 Task: Open a blank sheet, save the file as waterfall.doc Insert a picture of 'Waterfall'with name   Waterfall.png  Change shape height to 7 select the picture, apply border and shading with setting 3-D, style wavy line, color Purple and width 1 pt
Action: Mouse moved to (31, 24)
Screenshot: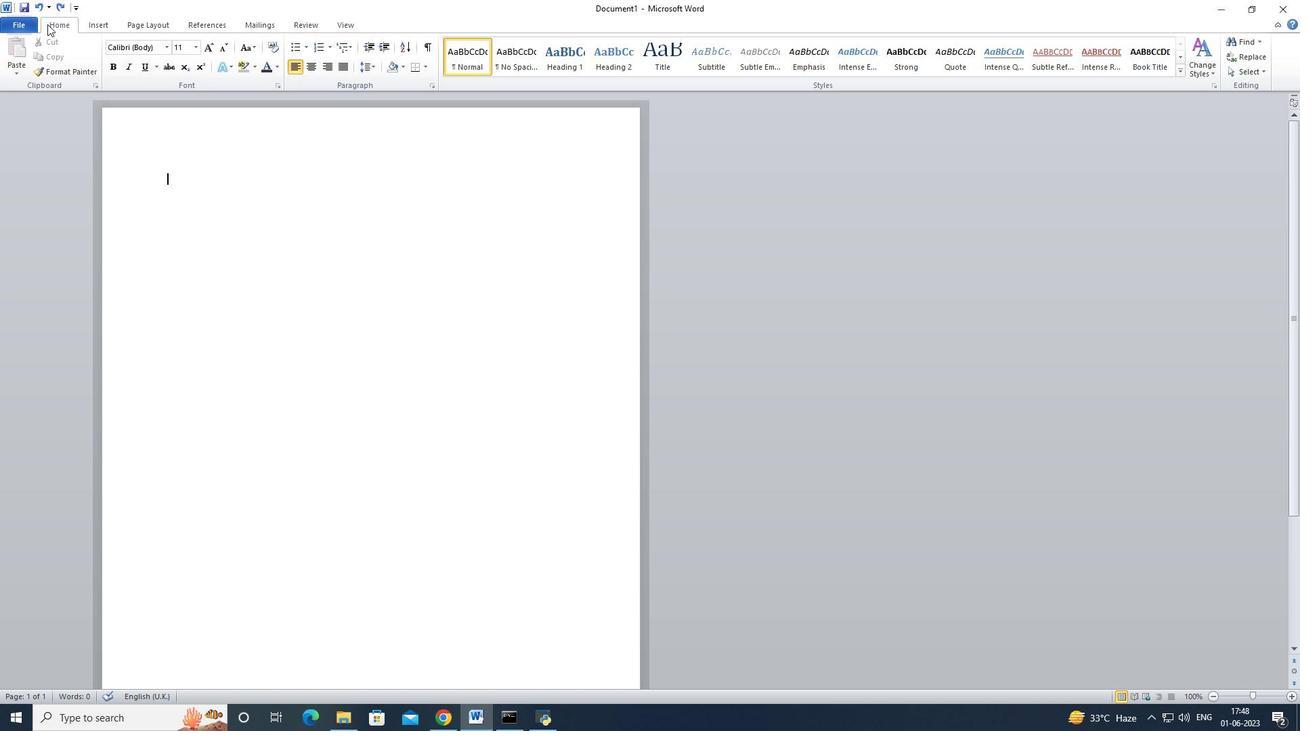 
Action: Mouse pressed left at (31, 24)
Screenshot: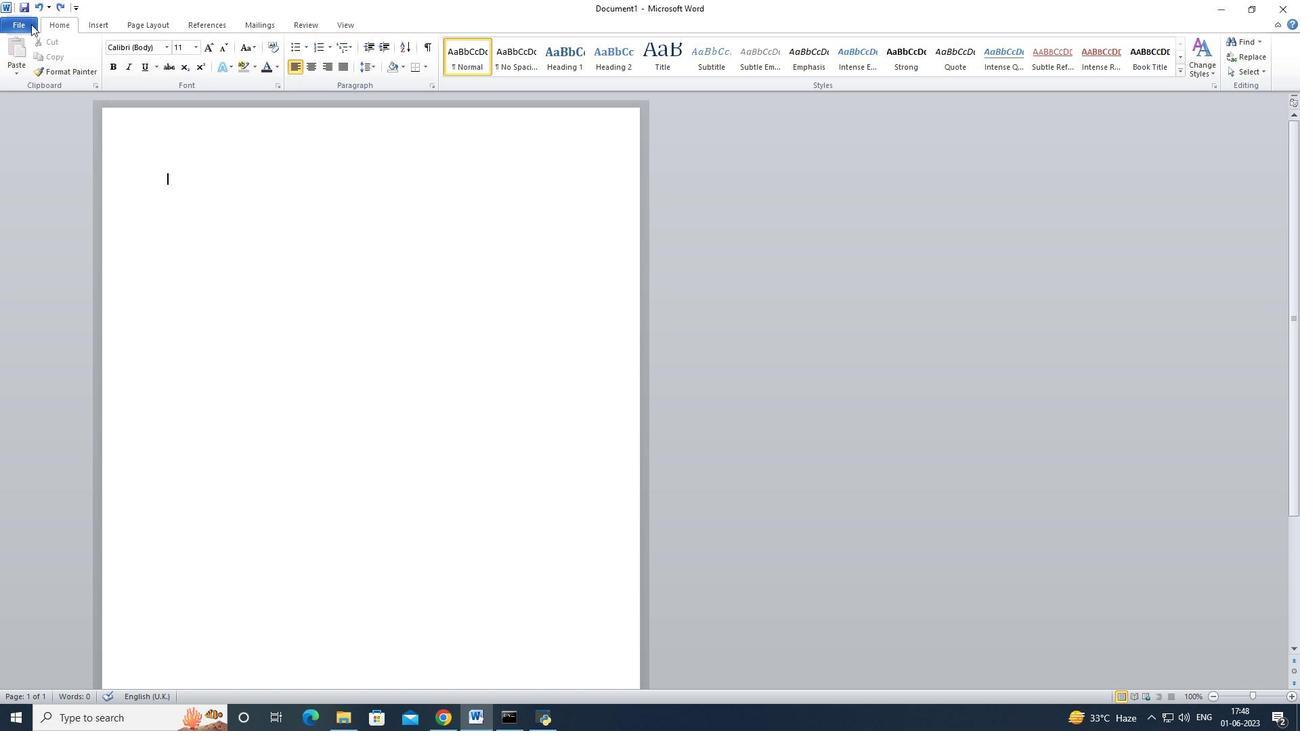 
Action: Mouse moved to (48, 170)
Screenshot: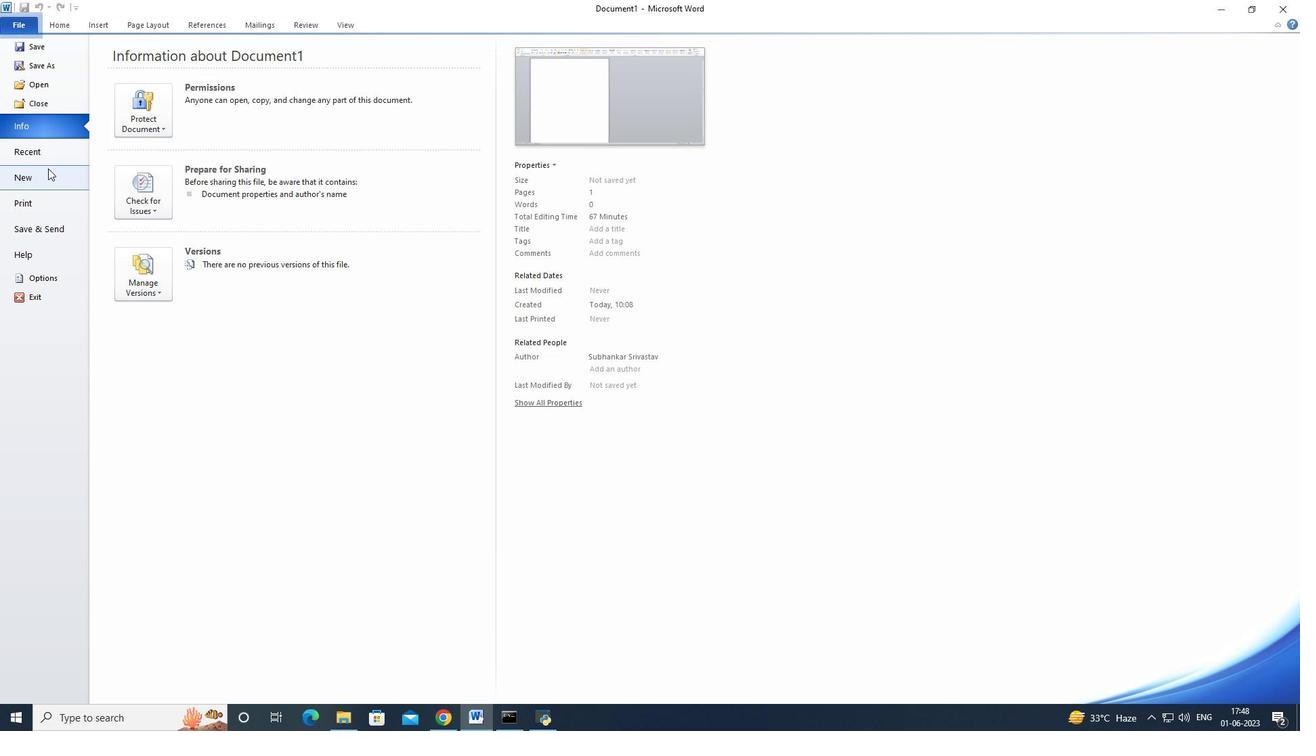 
Action: Mouse pressed left at (48, 170)
Screenshot: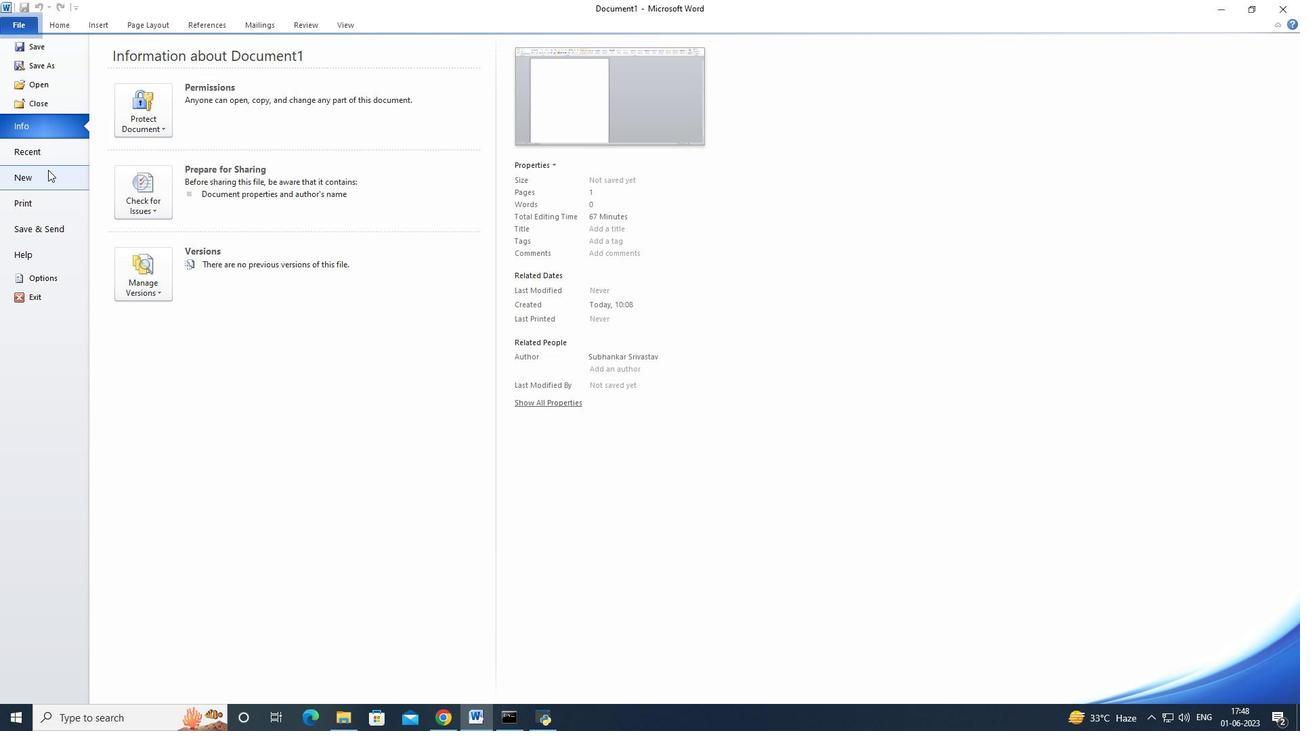 
Action: Mouse moved to (142, 138)
Screenshot: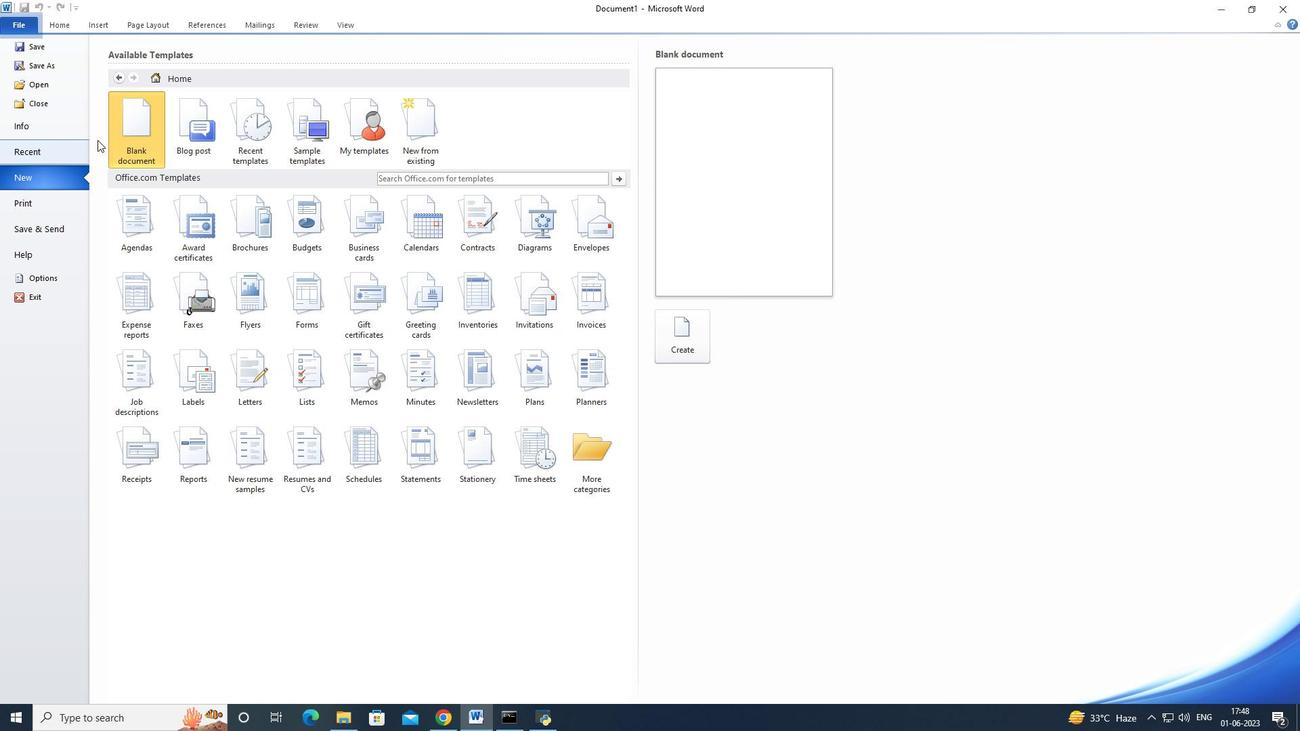 
Action: Mouse pressed left at (142, 138)
Screenshot: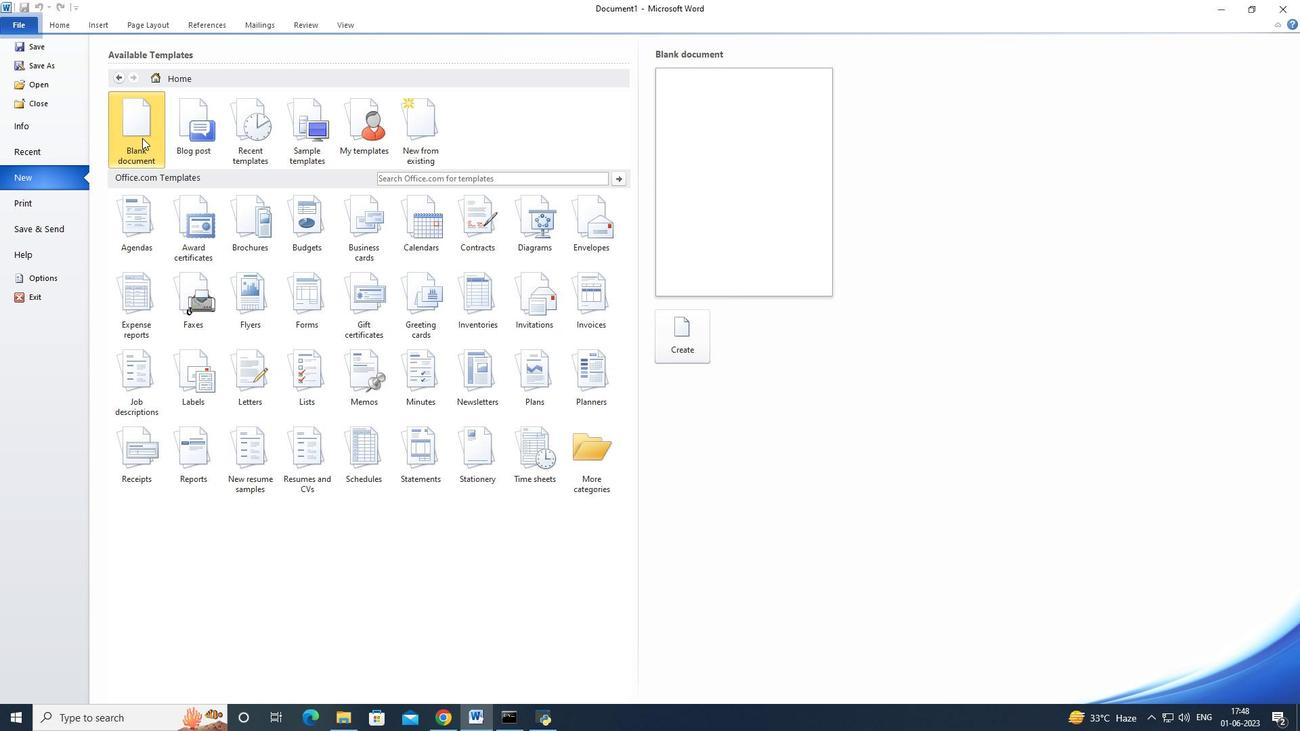 
Action: Mouse moved to (695, 325)
Screenshot: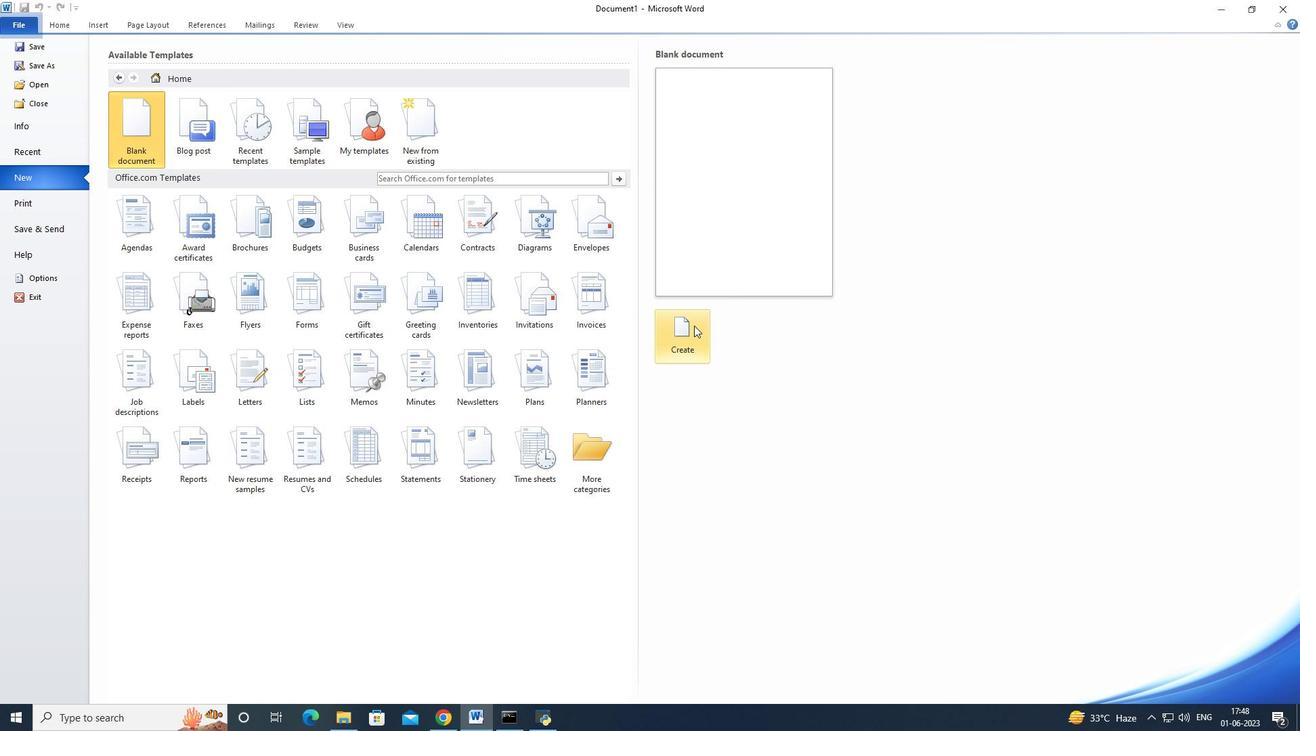 
Action: Mouse pressed left at (695, 325)
Screenshot: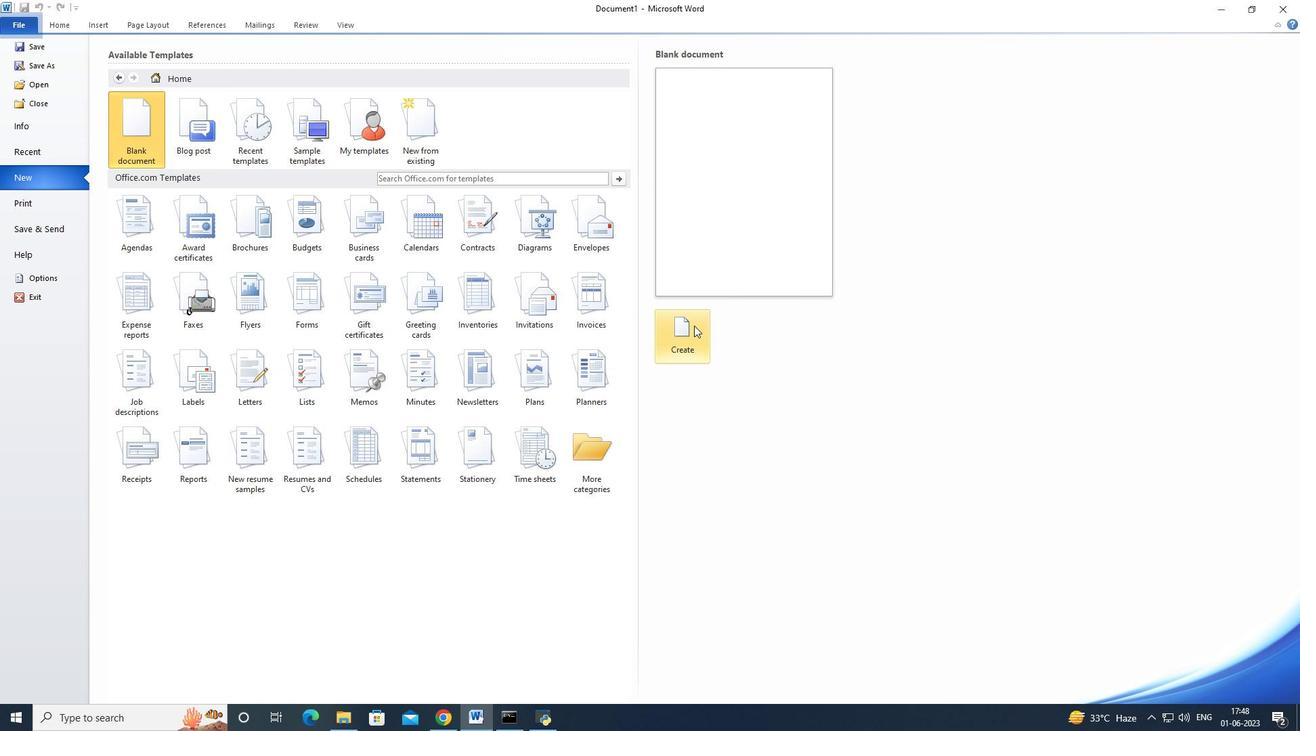 
Action: Mouse moved to (19, 21)
Screenshot: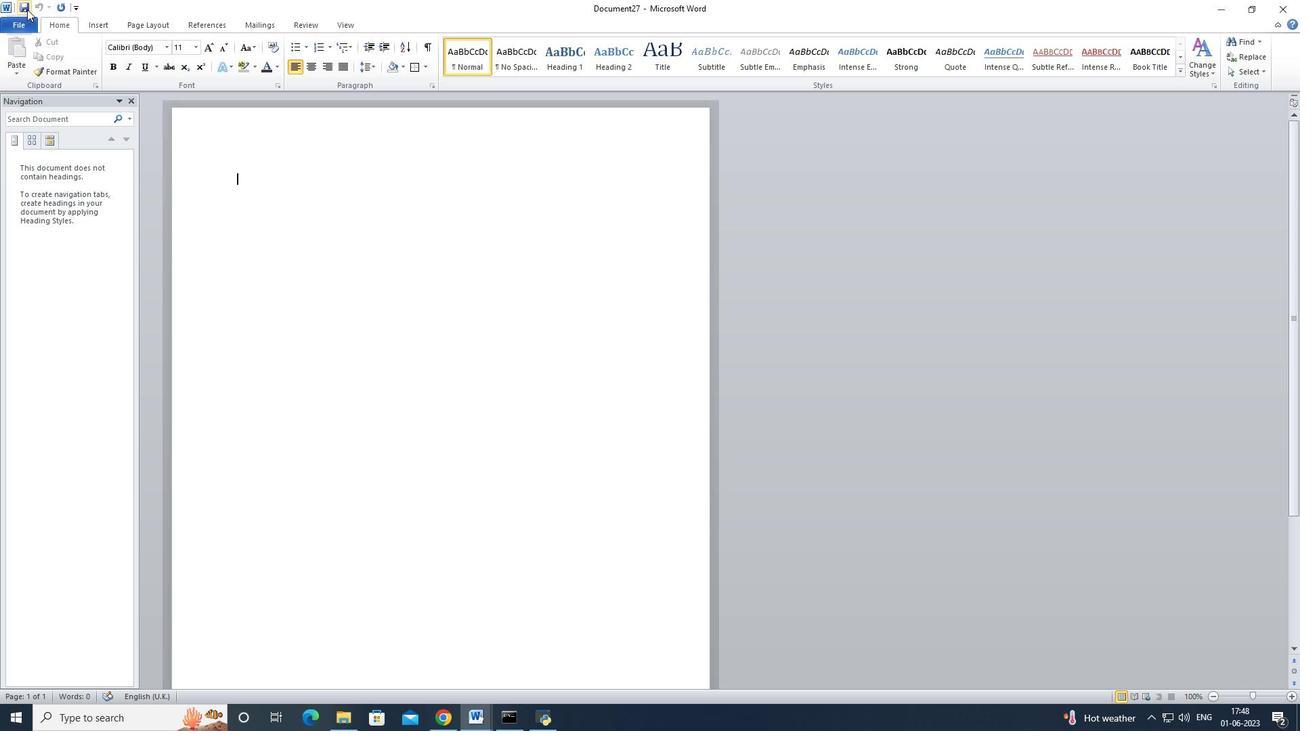 
Action: Mouse pressed left at (19, 21)
Screenshot: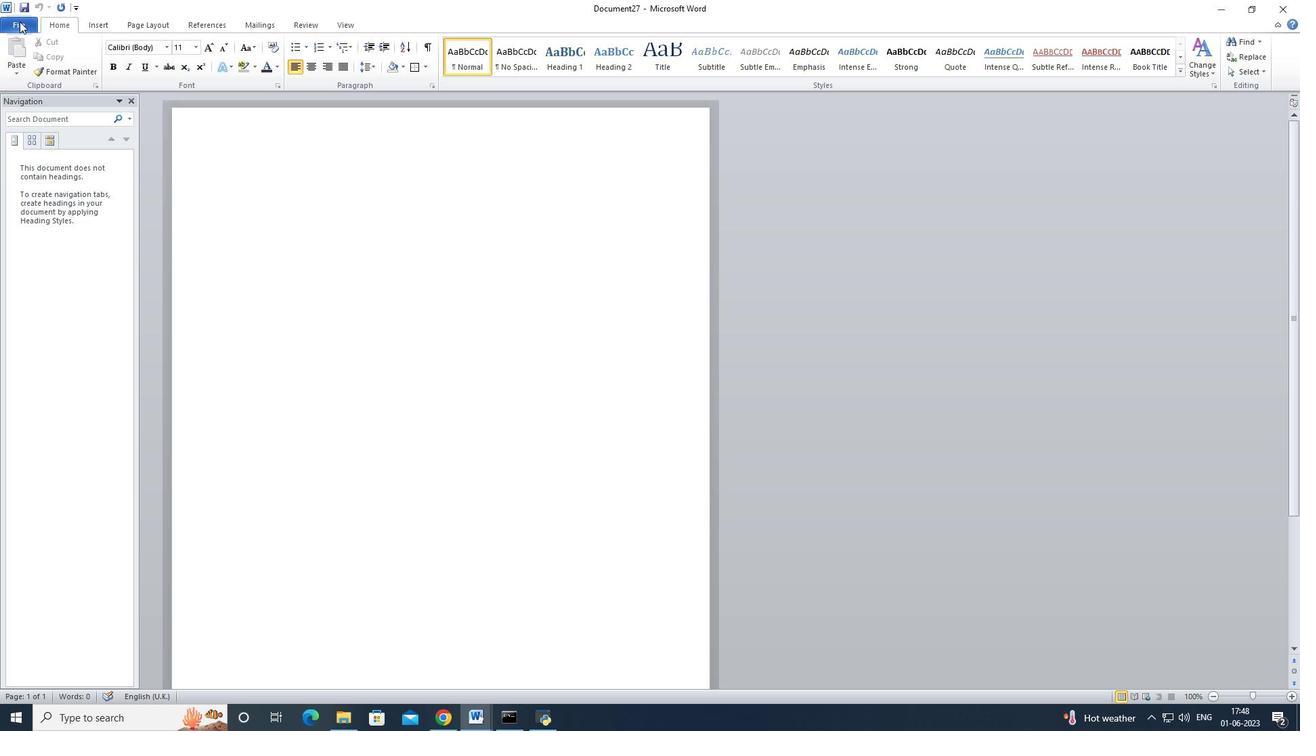
Action: Mouse moved to (32, 45)
Screenshot: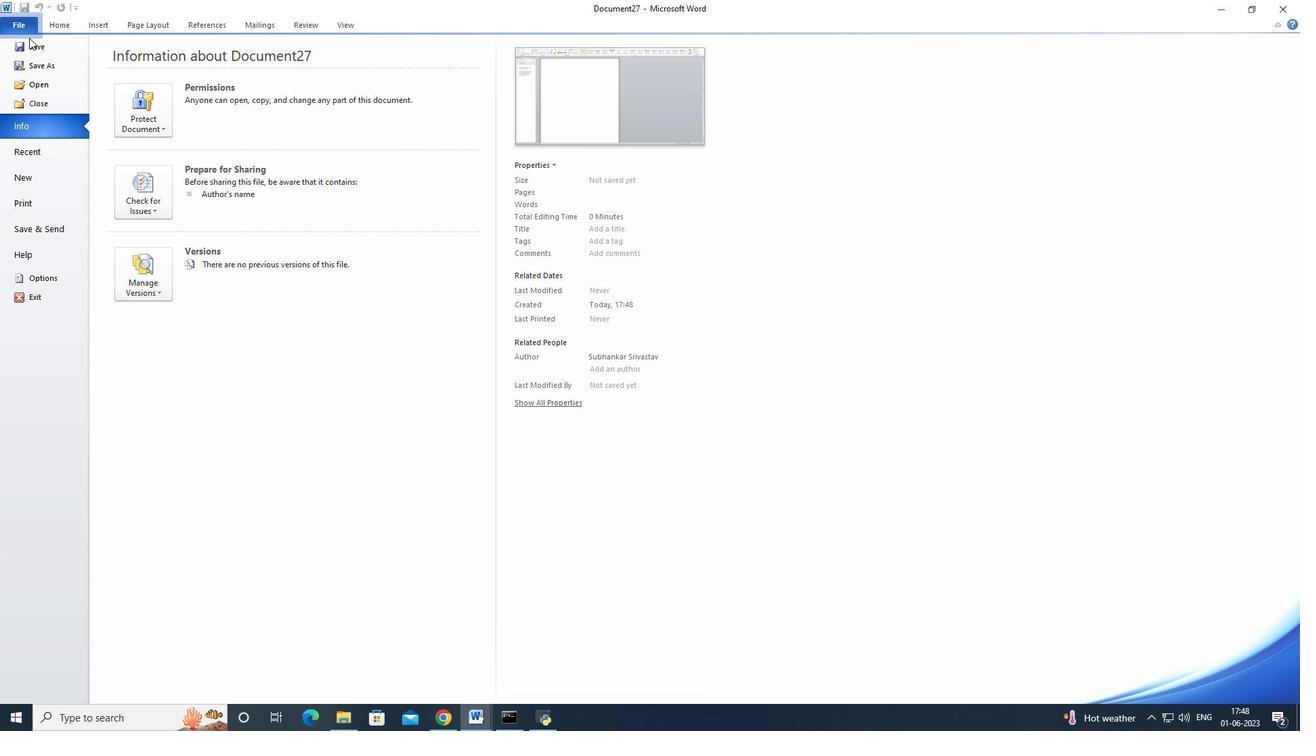 
Action: Mouse pressed left at (32, 45)
Screenshot: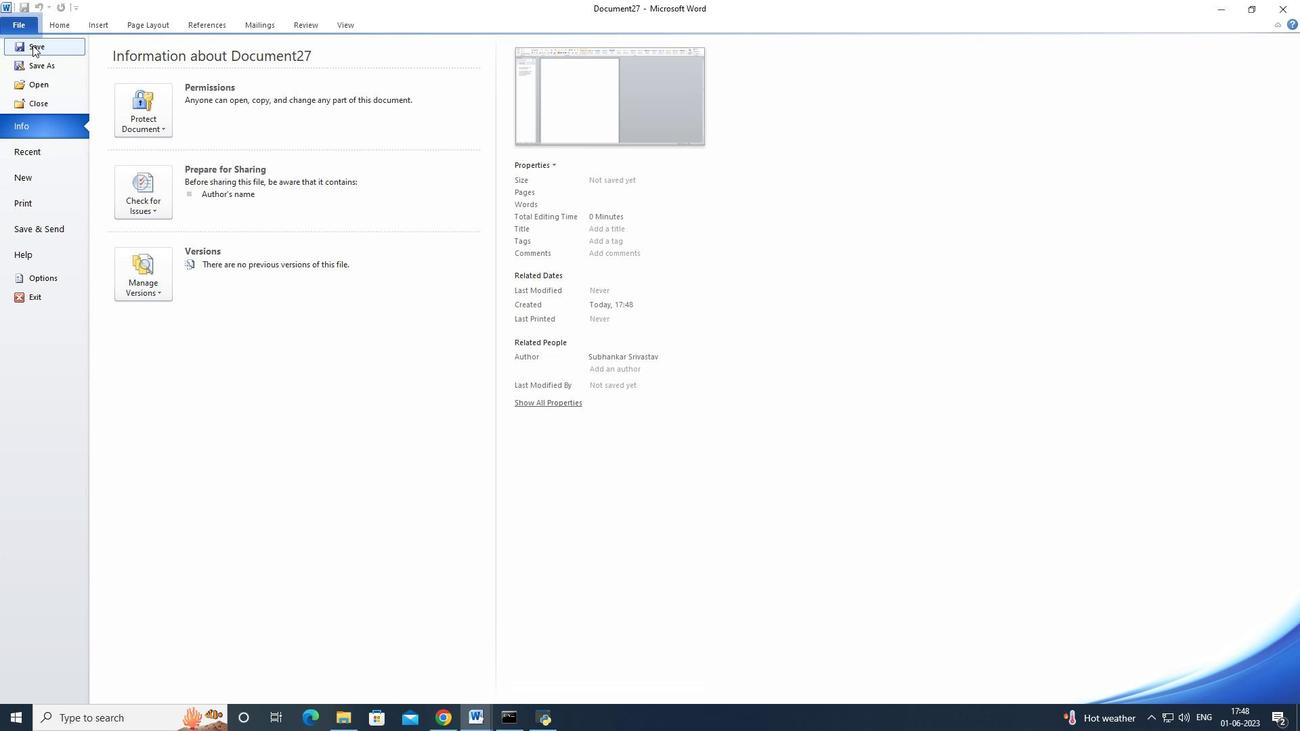 
Action: Mouse moved to (155, 110)
Screenshot: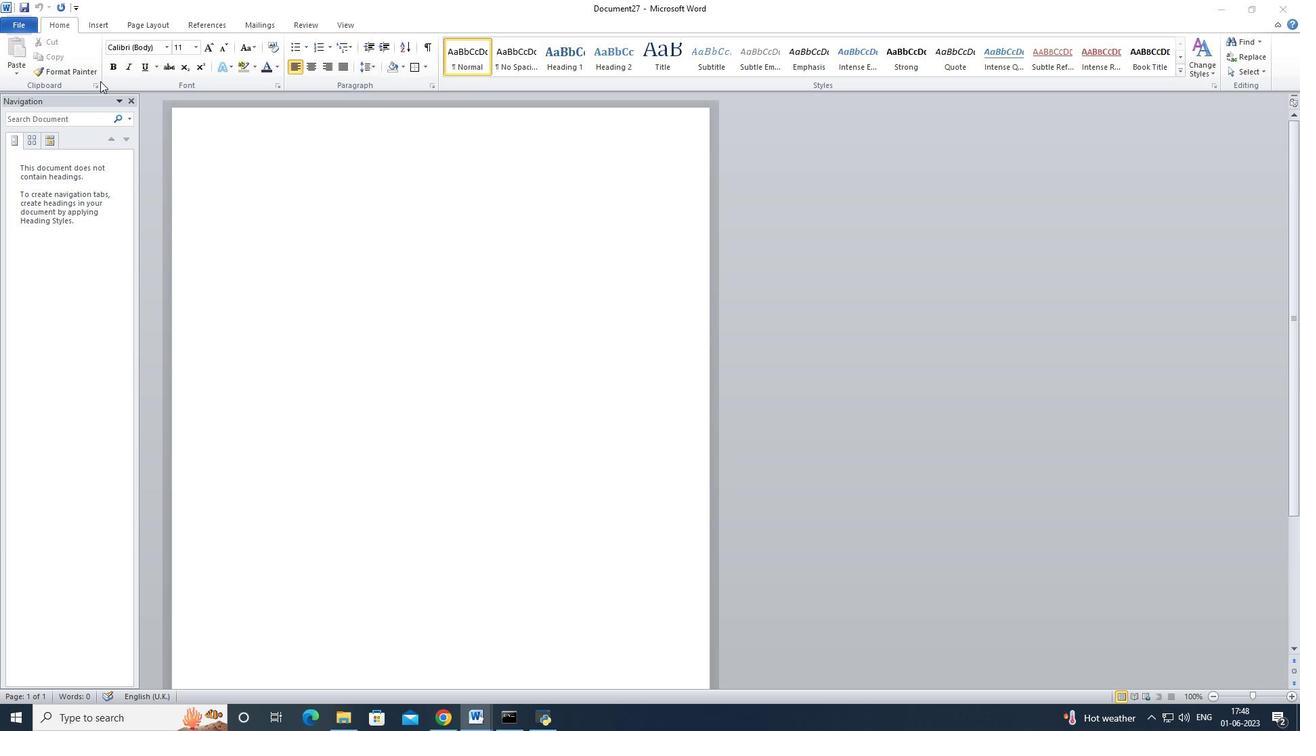 
Action: Key pressed waterfall<Key.enter>
Screenshot: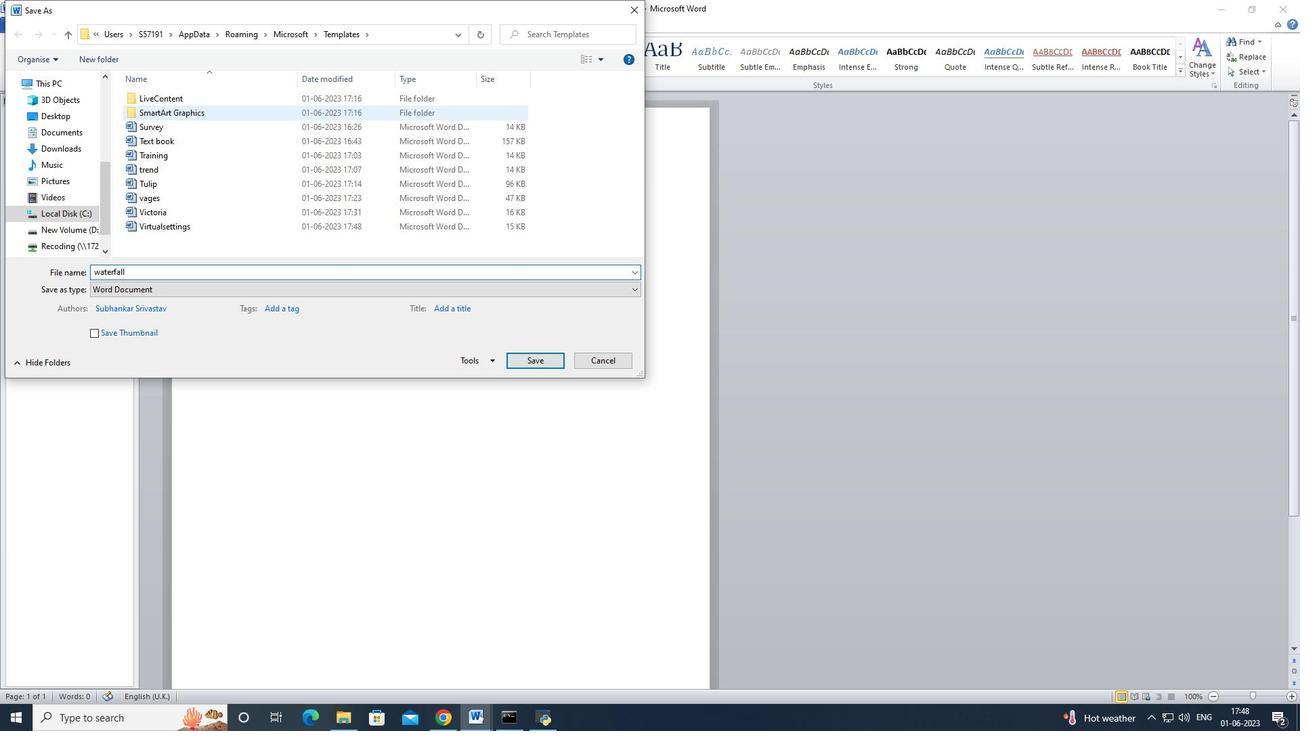 
Action: Mouse moved to (86, 21)
Screenshot: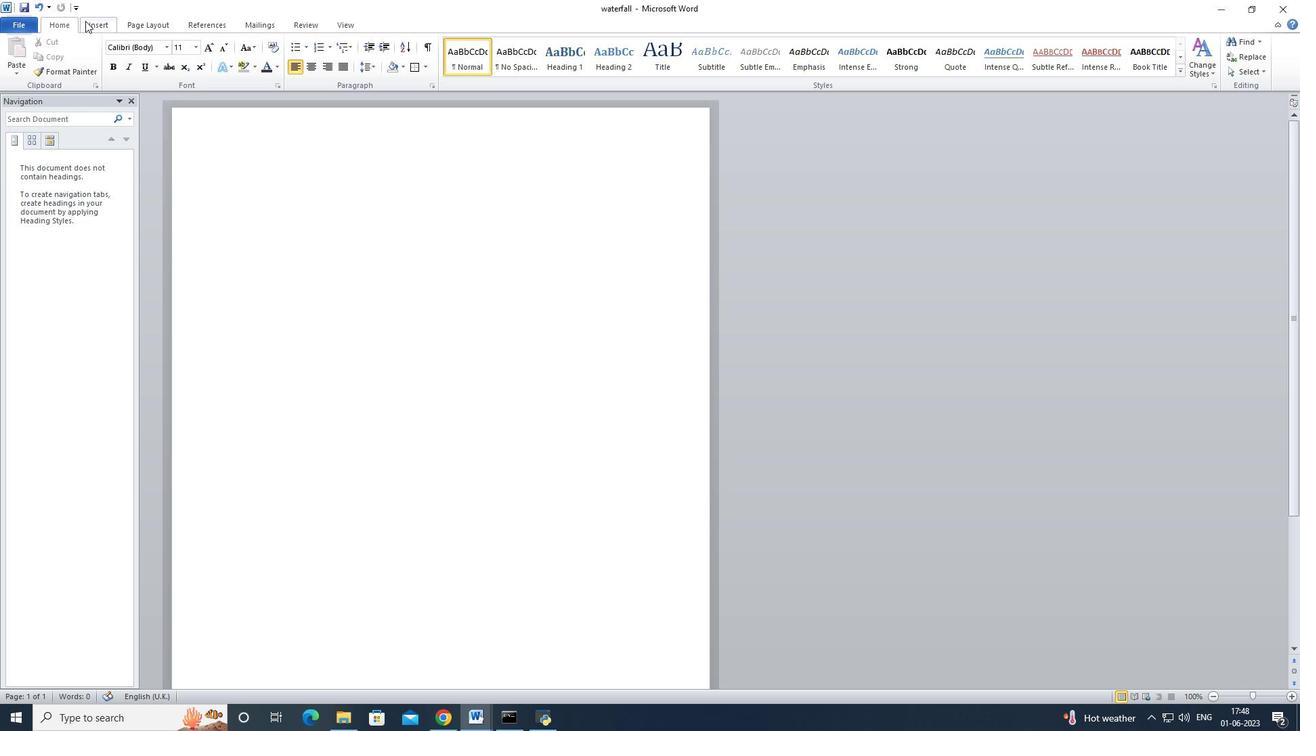 
Action: Mouse pressed left at (86, 21)
Screenshot: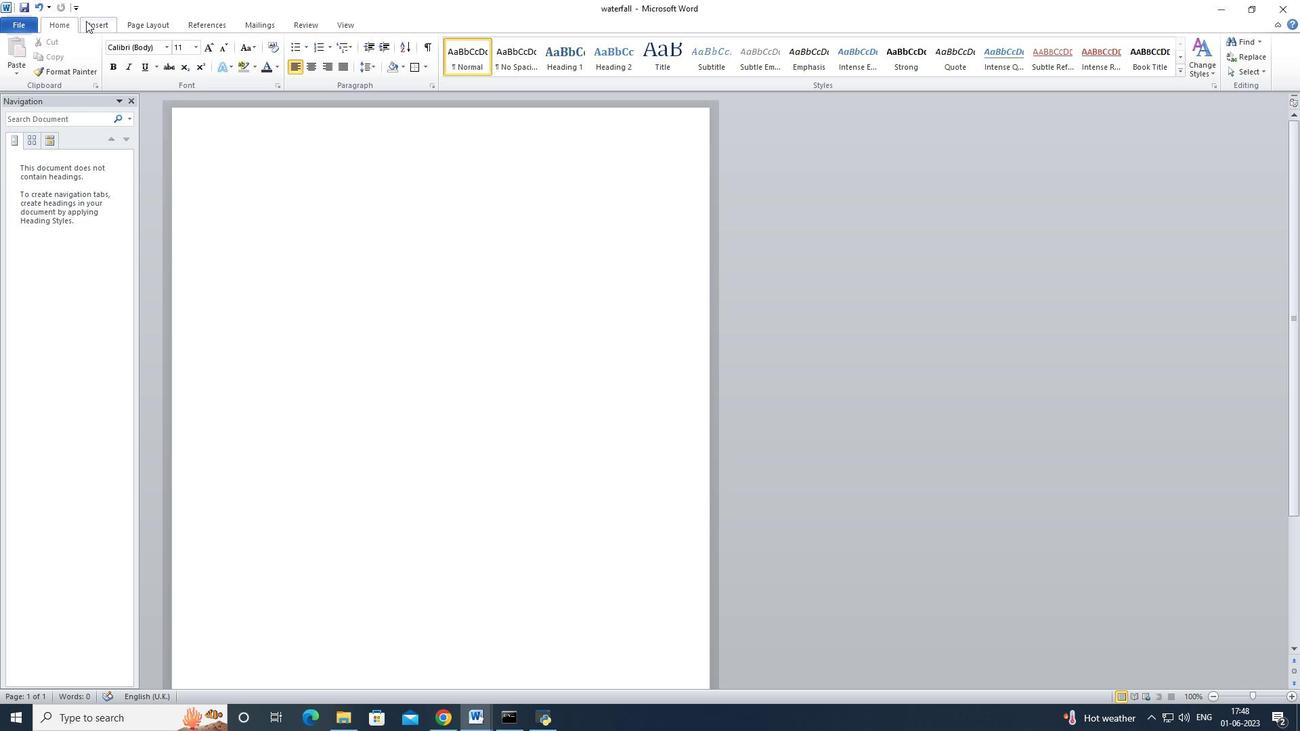 
Action: Mouse moved to (142, 60)
Screenshot: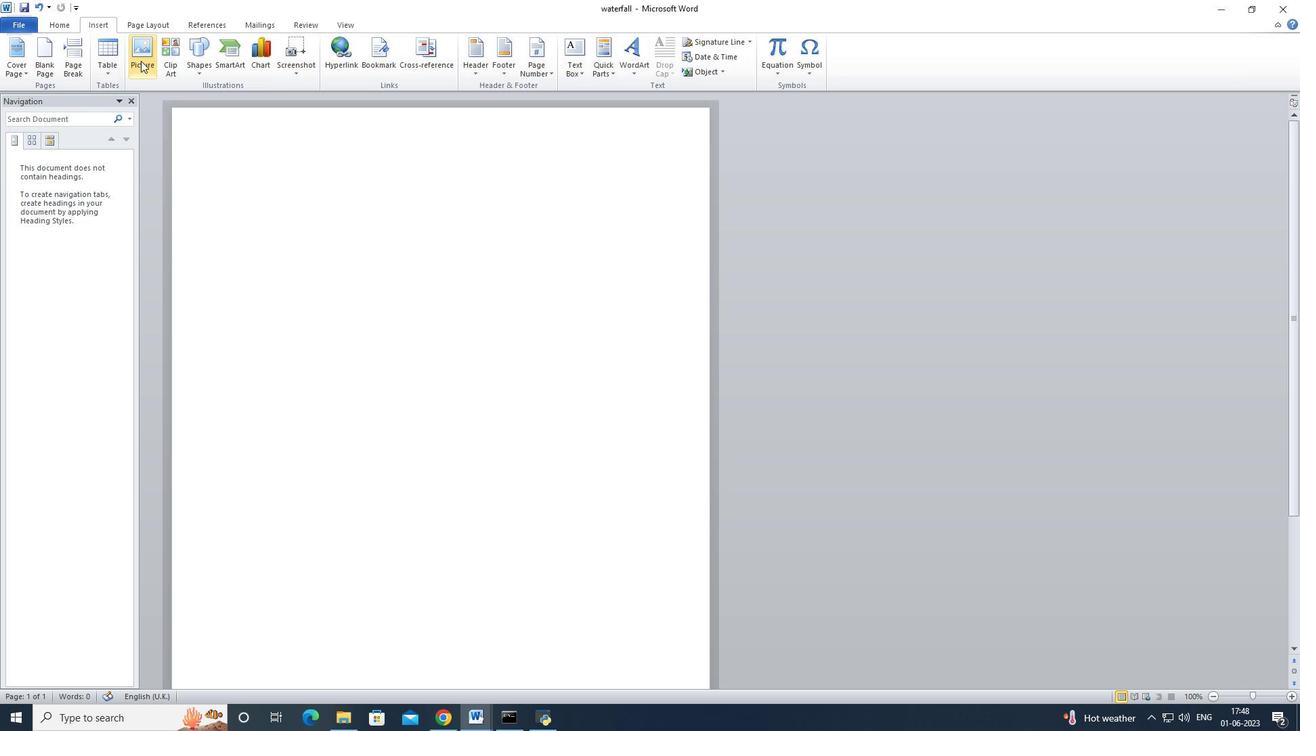 
Action: Mouse pressed left at (142, 60)
Screenshot: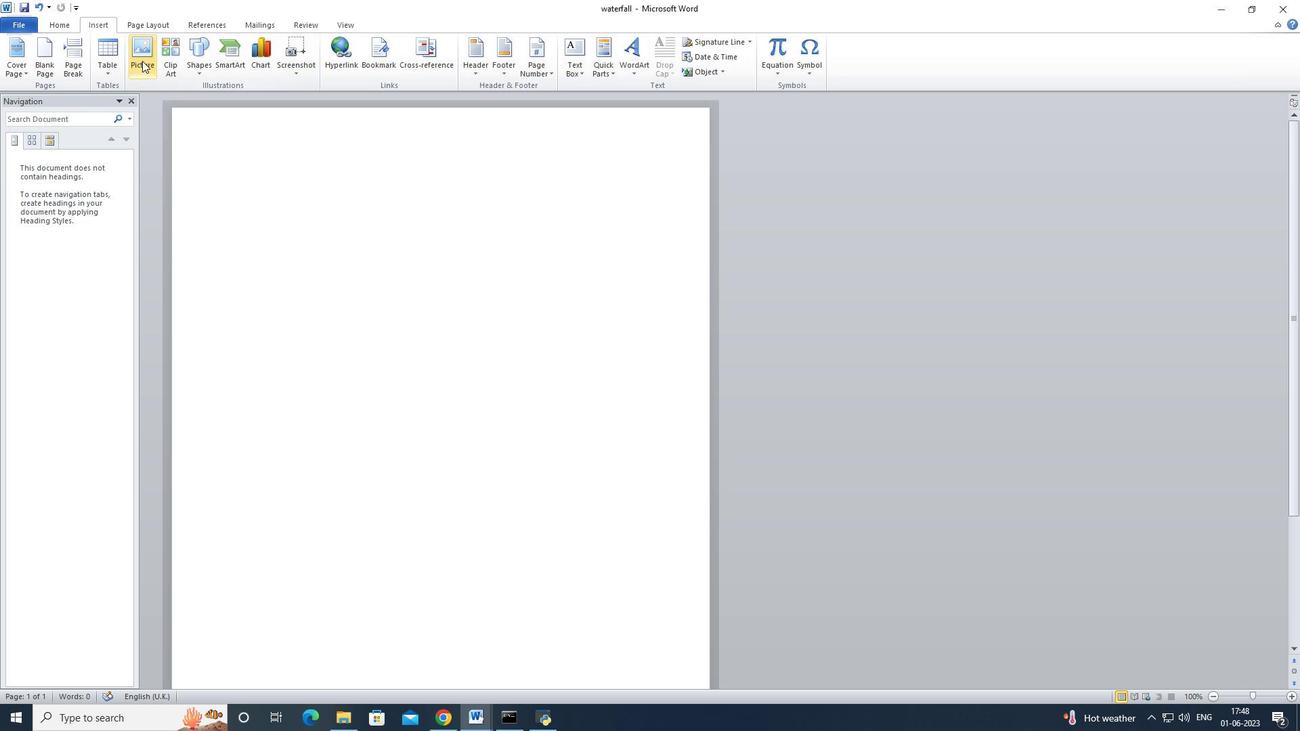 
Action: Mouse moved to (298, 216)
Screenshot: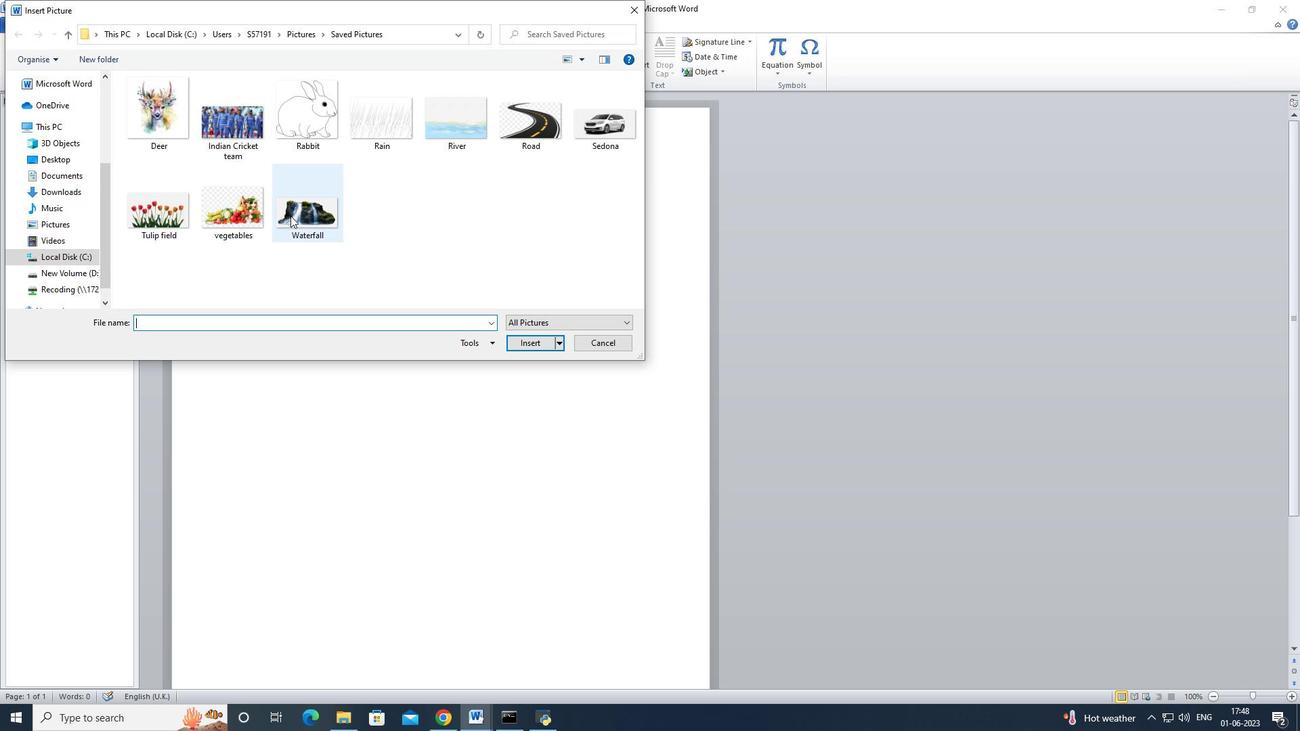 
Action: Mouse pressed left at (298, 216)
Screenshot: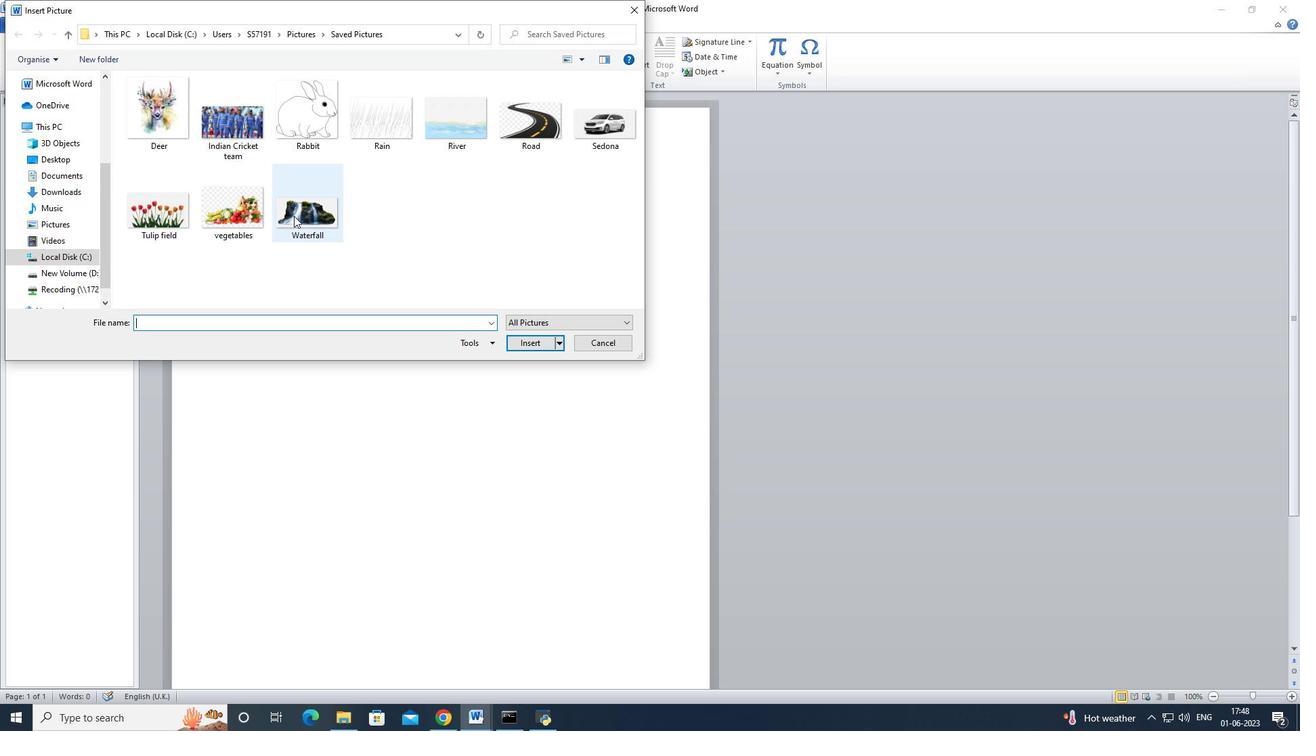 
Action: Mouse moved to (535, 345)
Screenshot: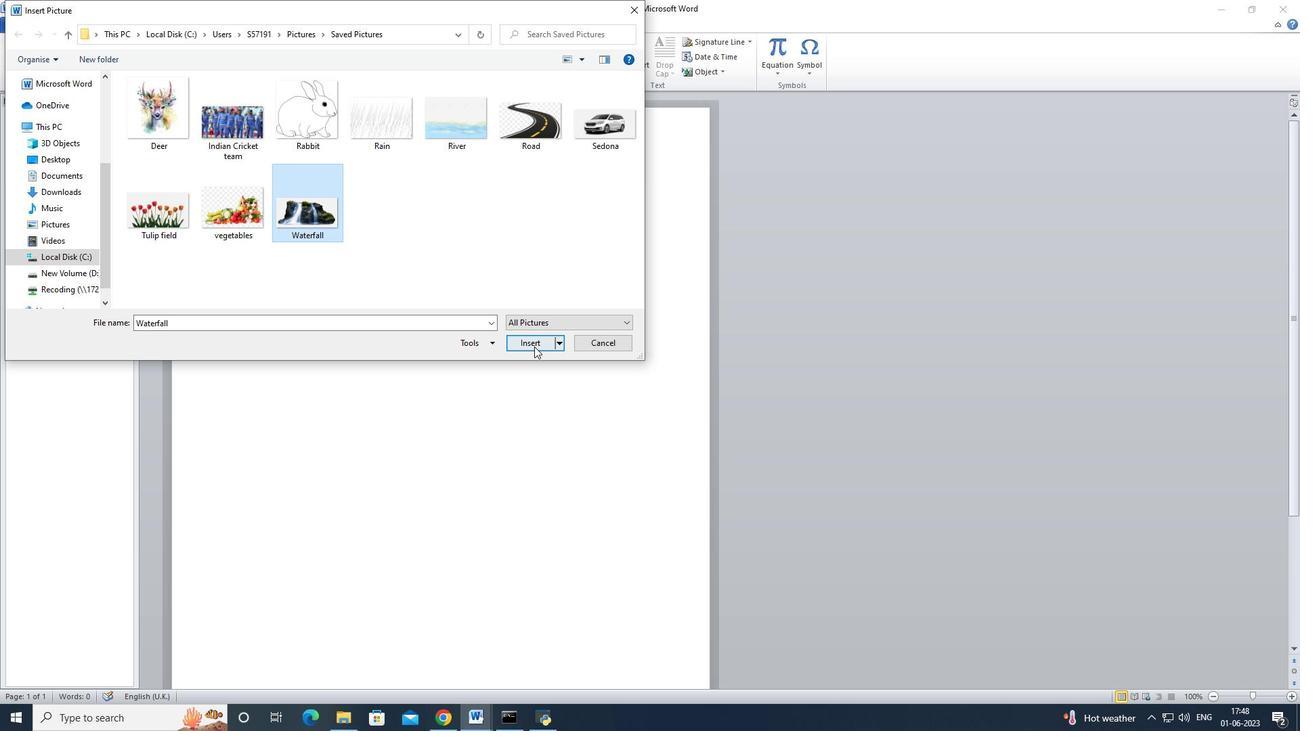 
Action: Mouse pressed left at (535, 345)
Screenshot: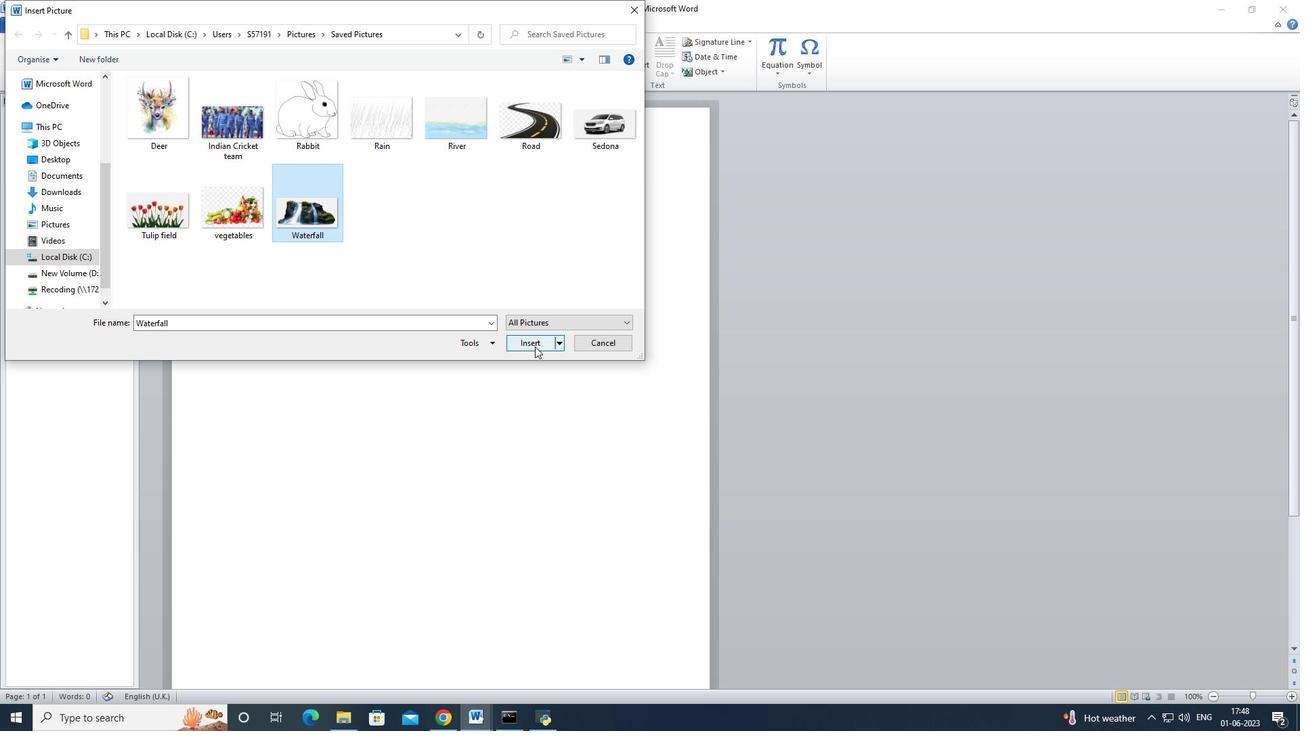 
Action: Mouse moved to (1271, 46)
Screenshot: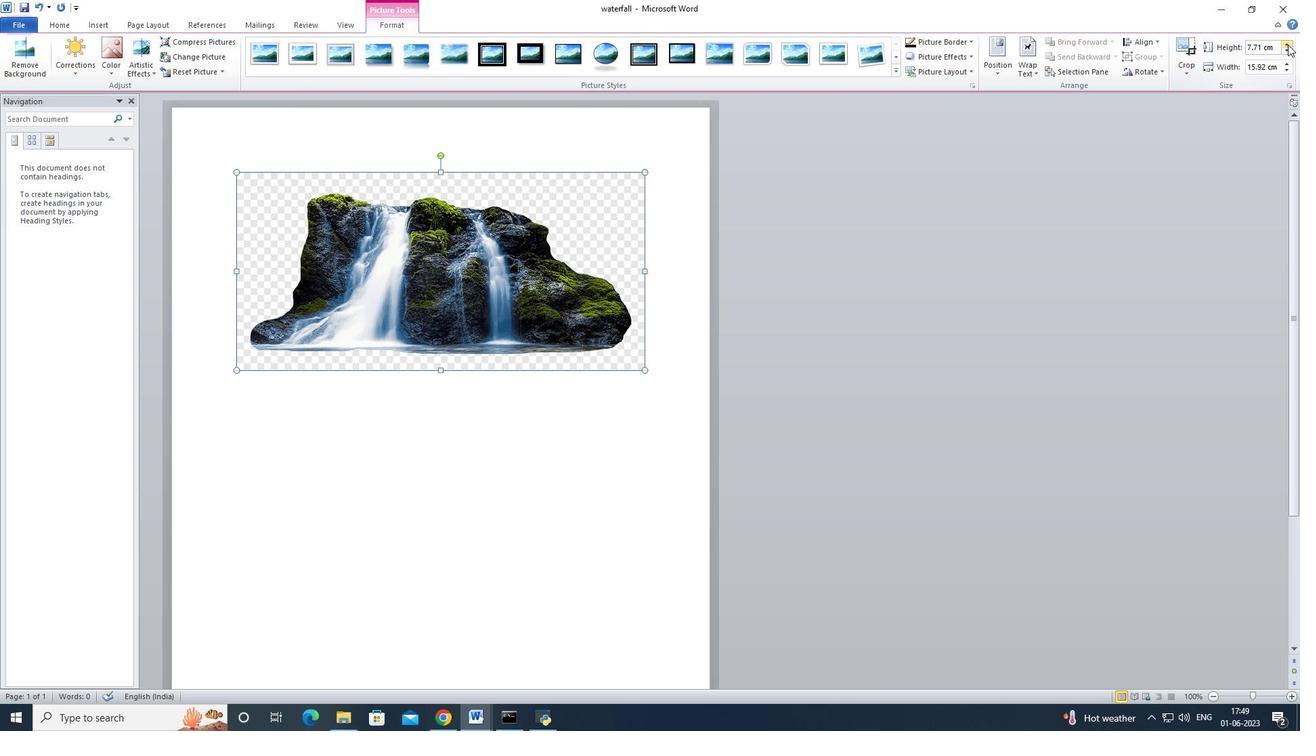 
Action: Mouse pressed left at (1271, 46)
Screenshot: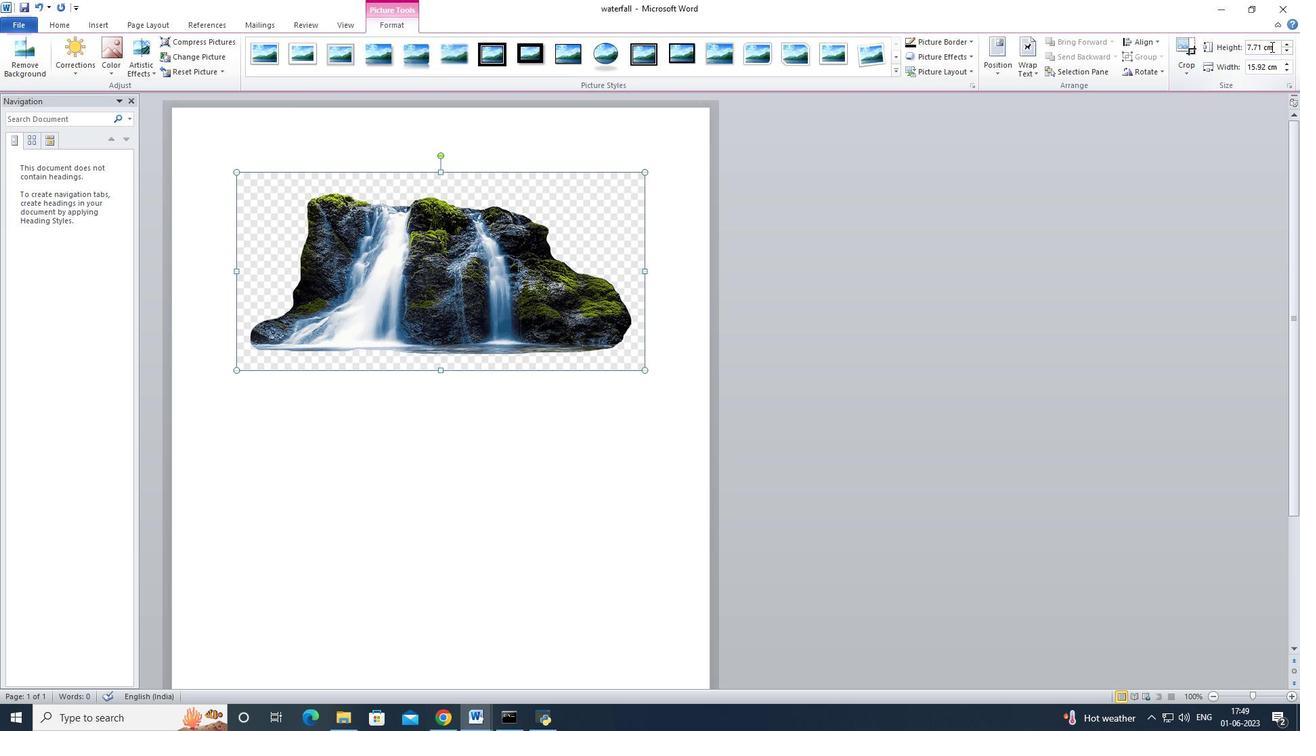 
Action: Mouse moved to (1250, 50)
Screenshot: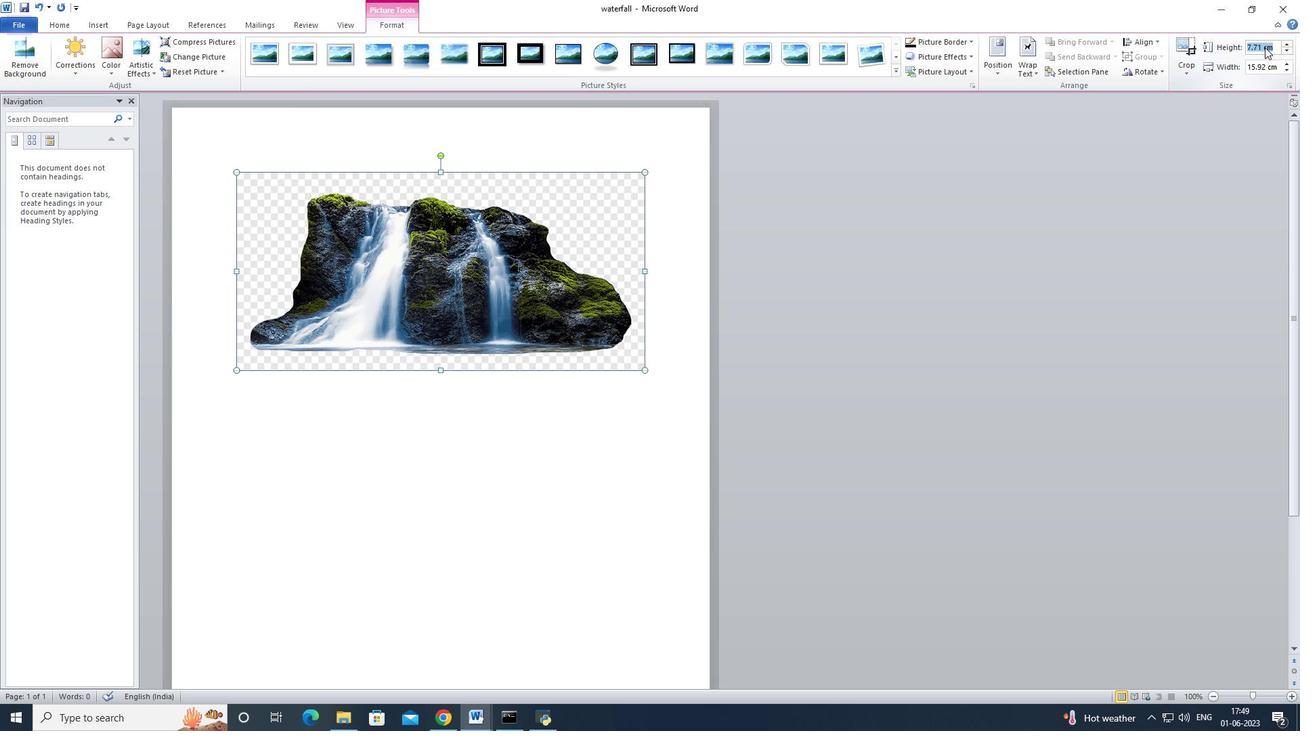 
Action: Mouse pressed left at (1250, 50)
Screenshot: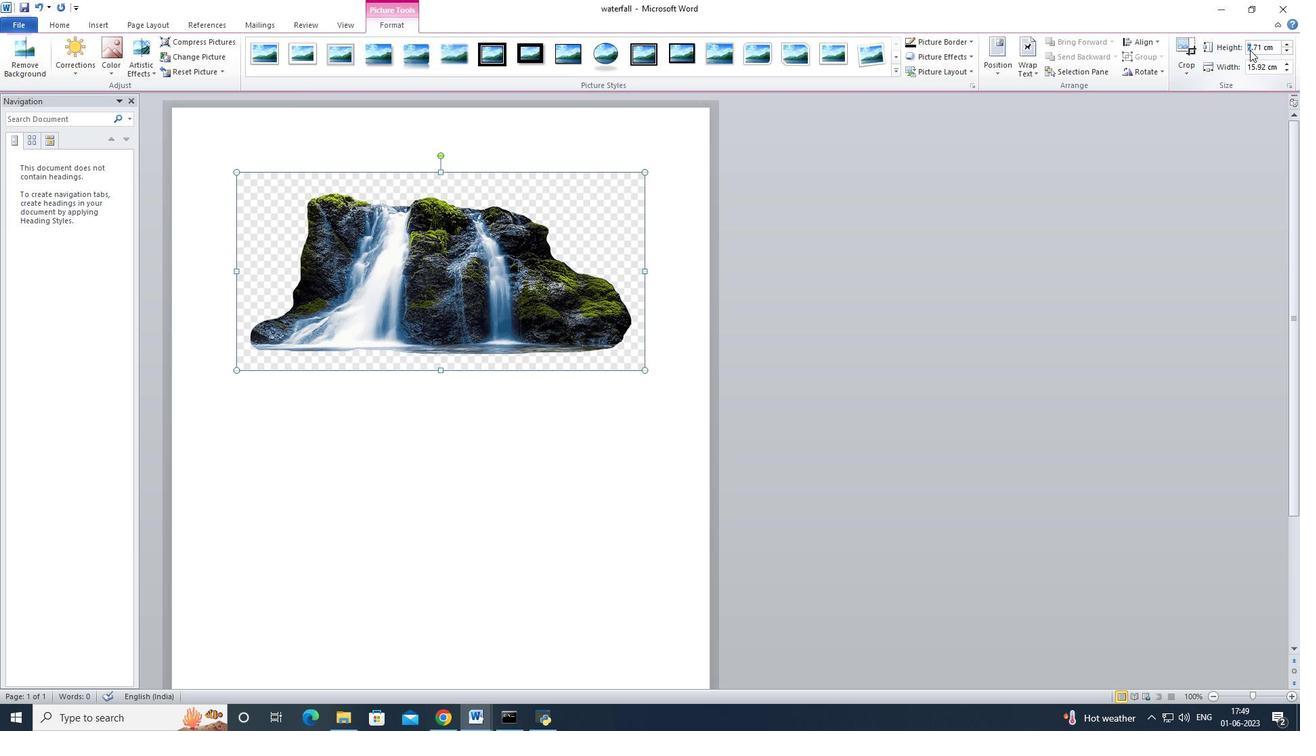 
Action: Mouse moved to (1276, 50)
Screenshot: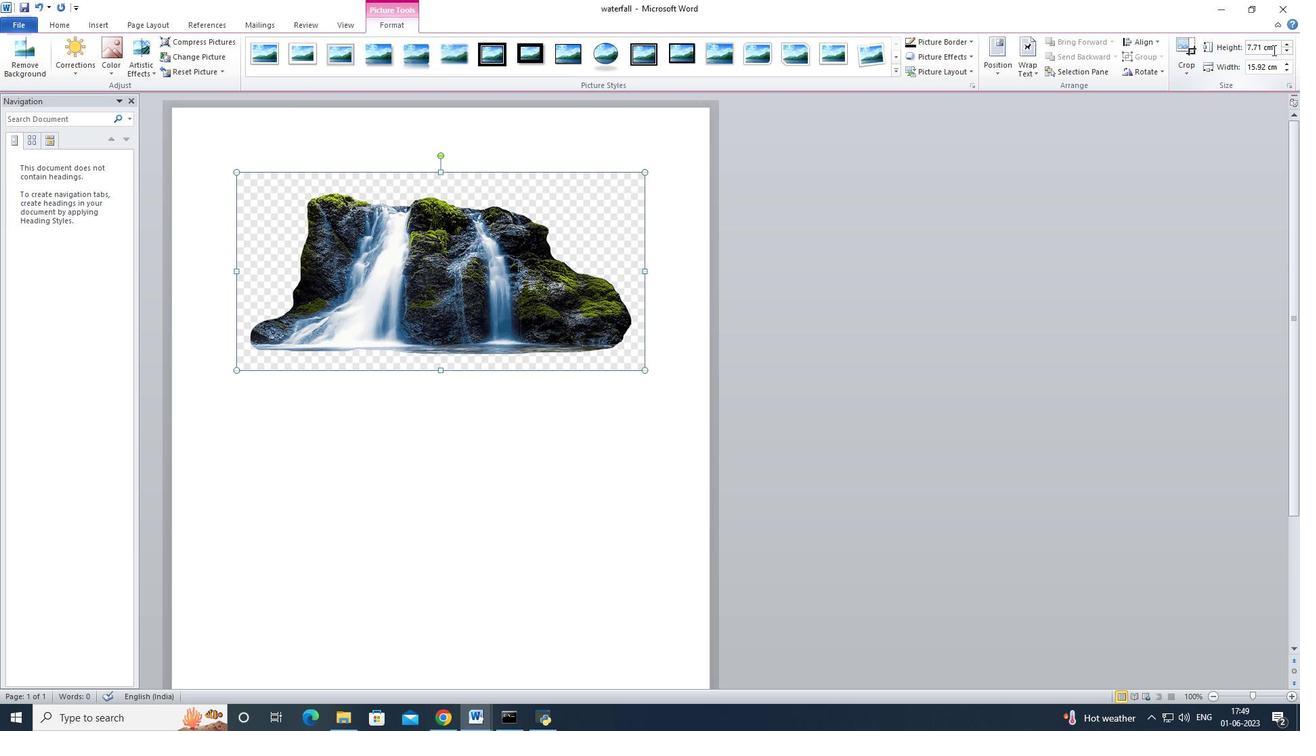 
Action: Mouse pressed left at (1276, 50)
Screenshot: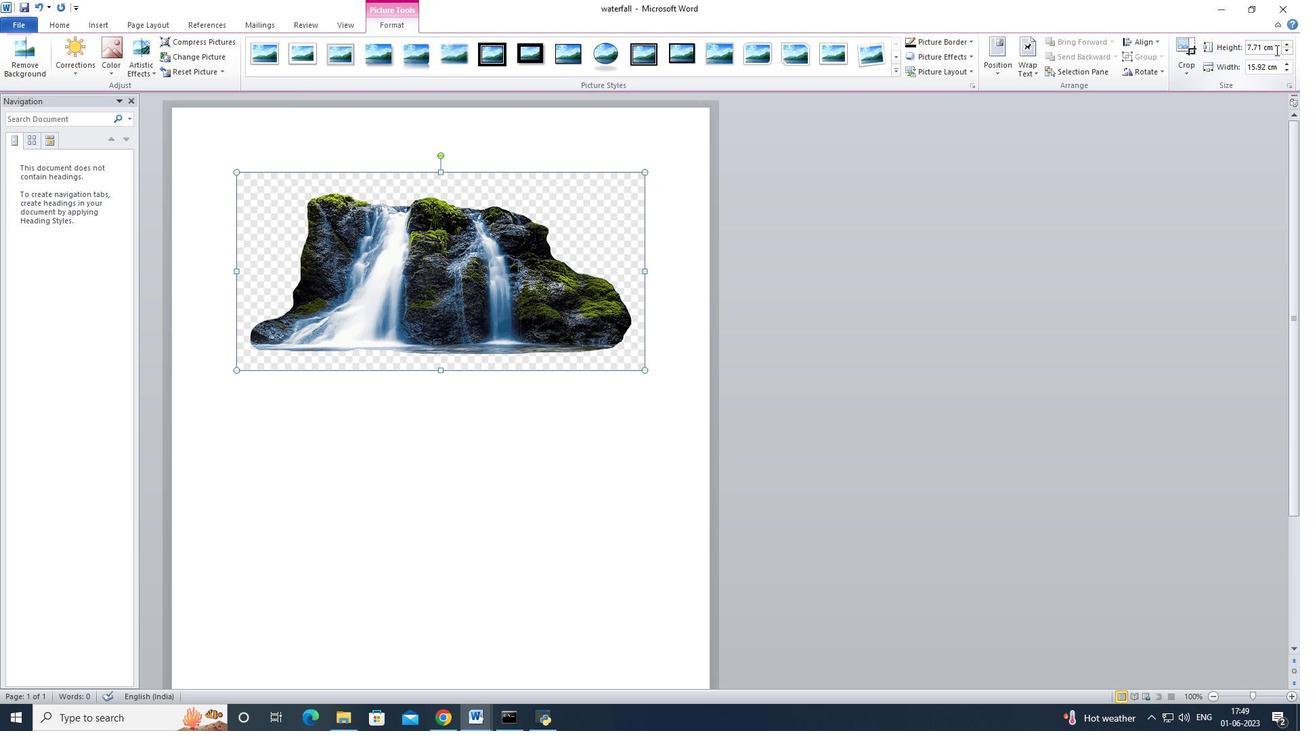 
Action: Mouse moved to (1234, 56)
Screenshot: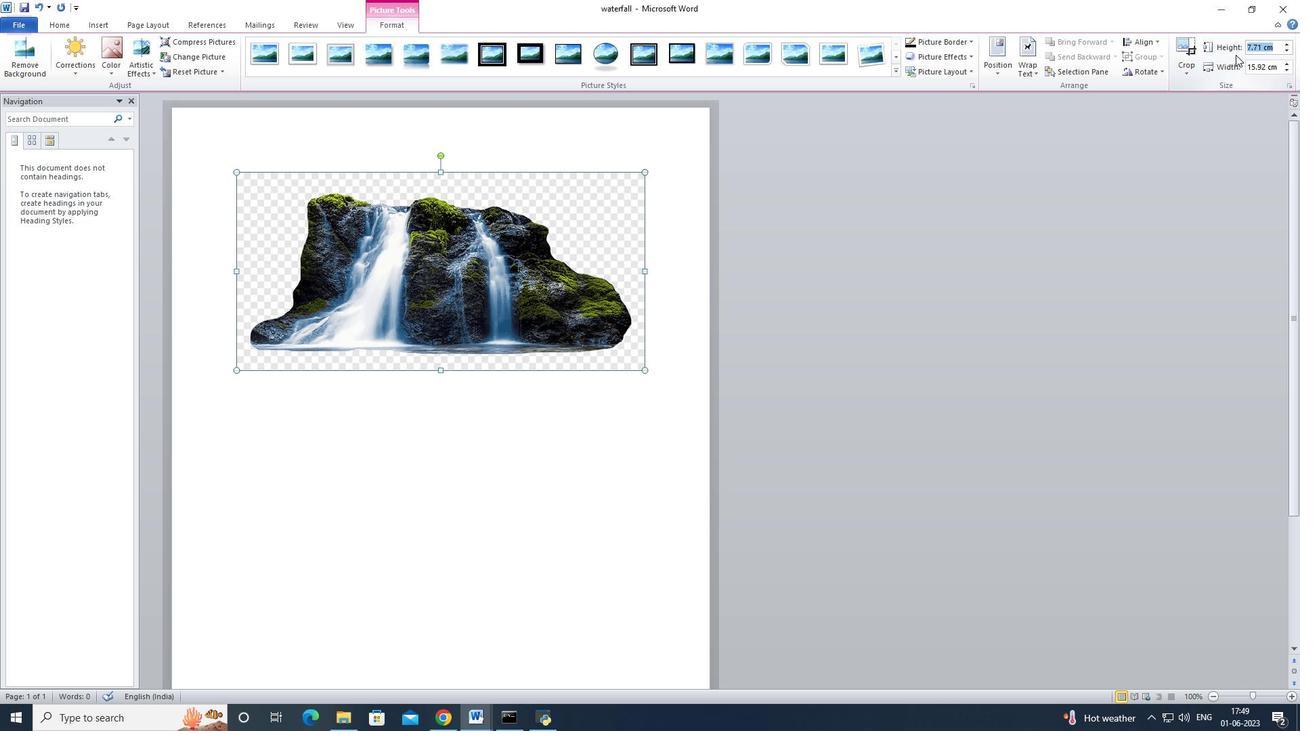 
Action: Key pressed 7
Screenshot: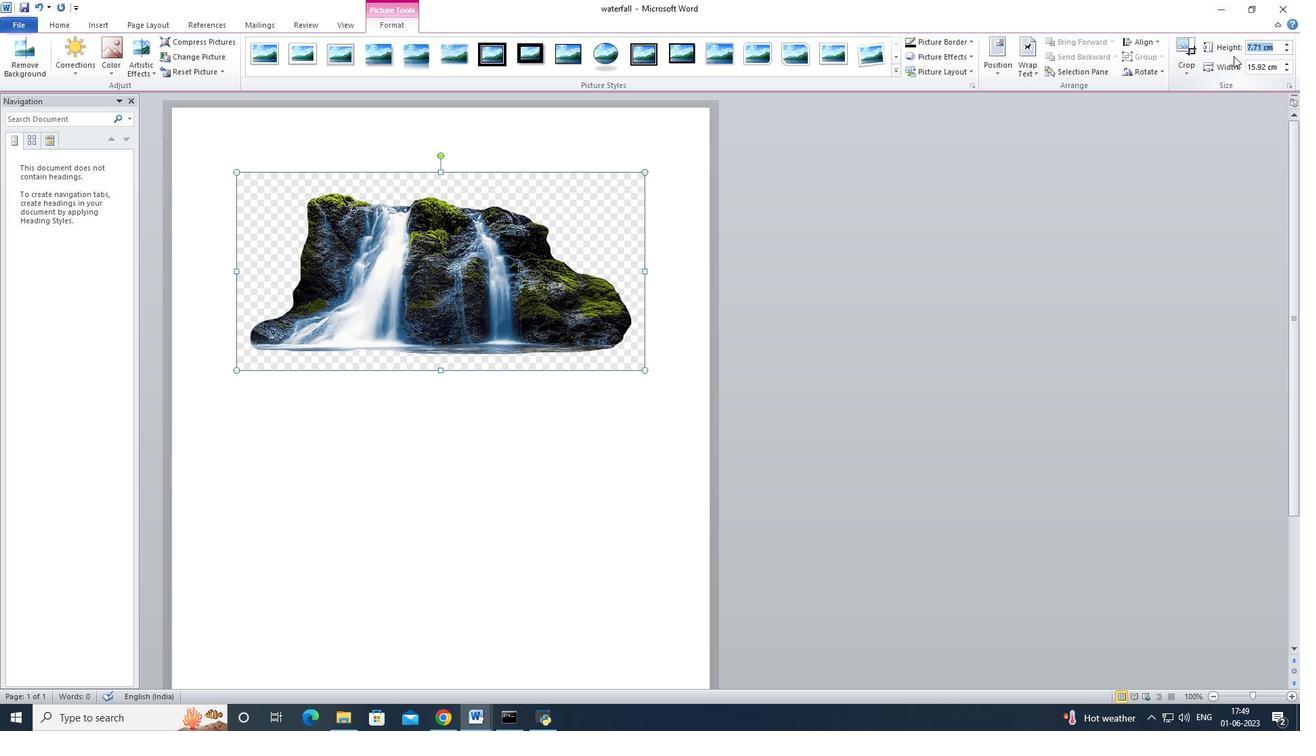 
Action: Mouse moved to (1230, 65)
Screenshot: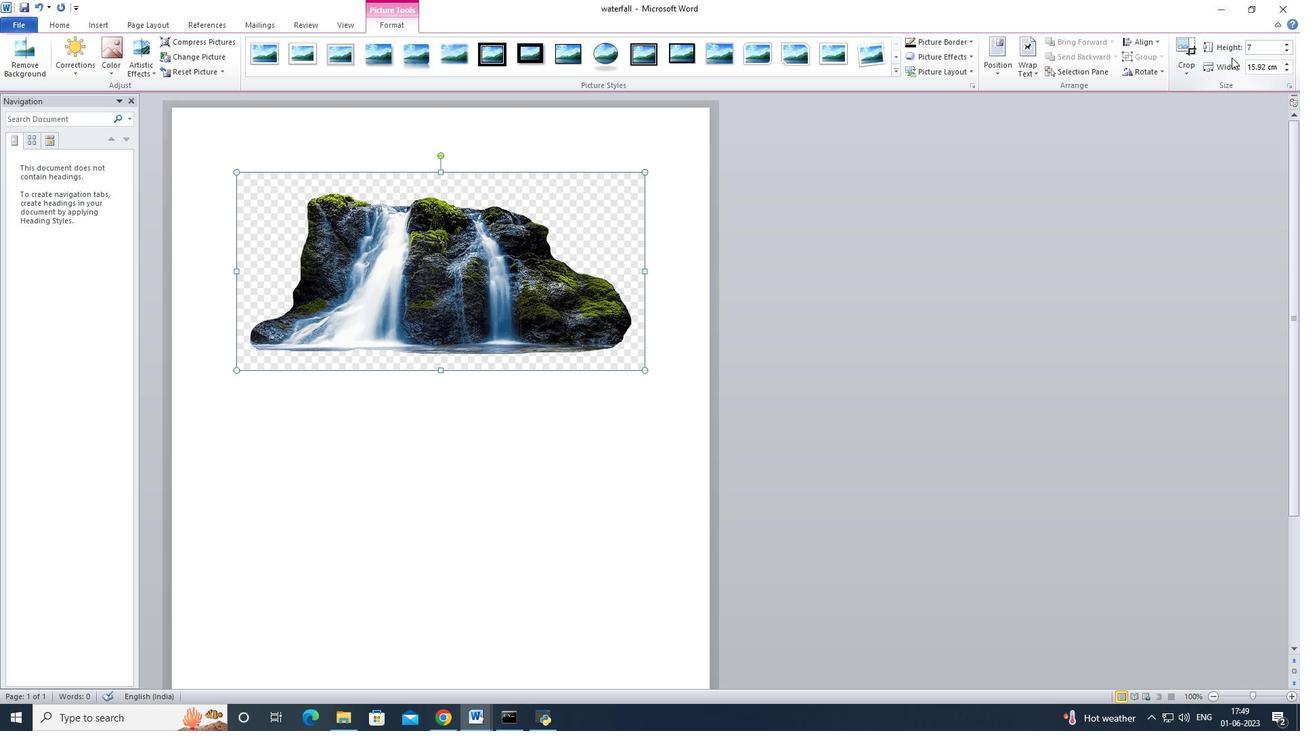
Action: Key pressed <Key.enter>
Screenshot: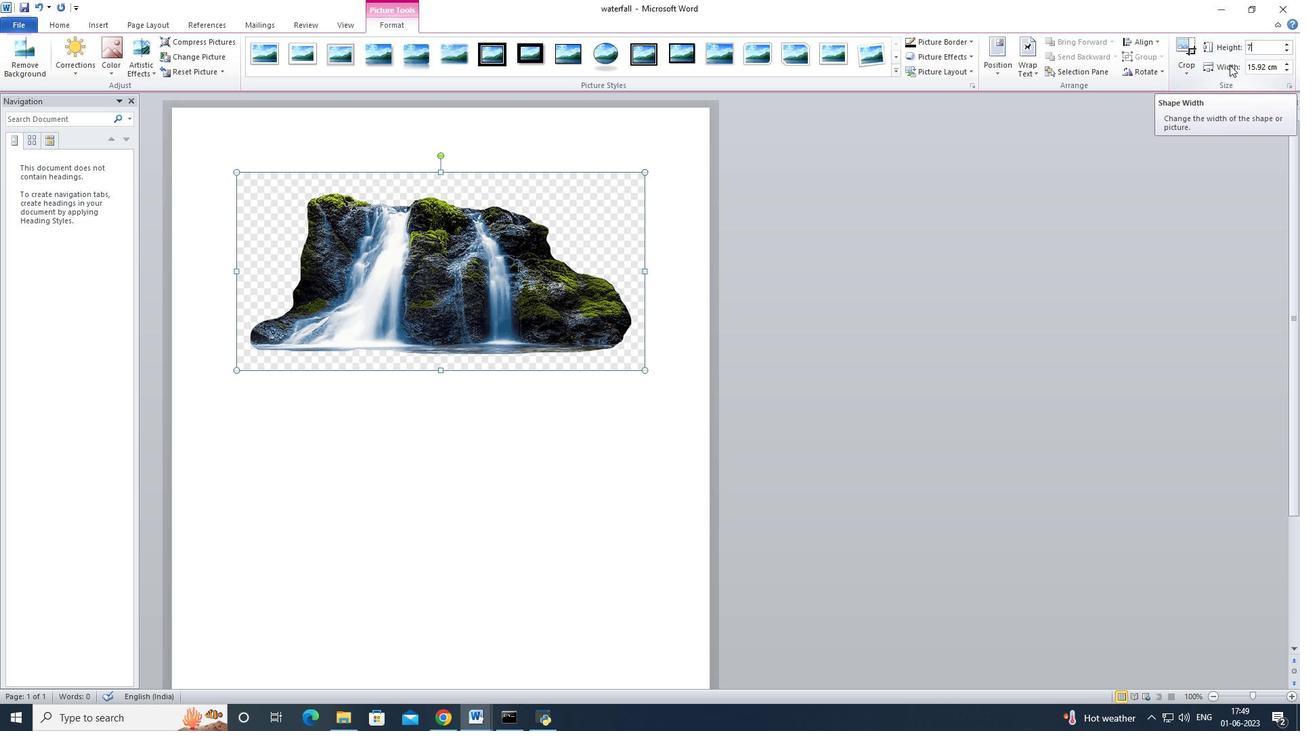 
Action: Mouse moved to (968, 39)
Screenshot: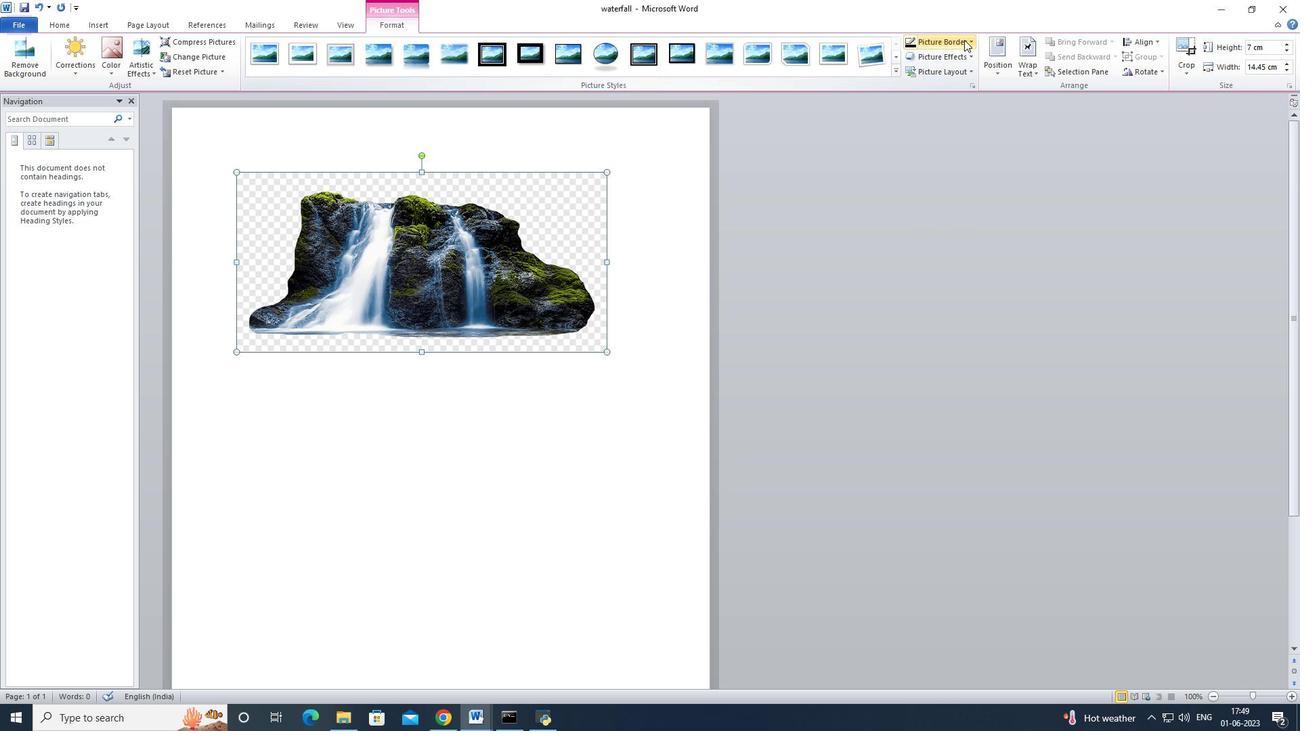 
Action: Mouse pressed left at (968, 39)
Screenshot: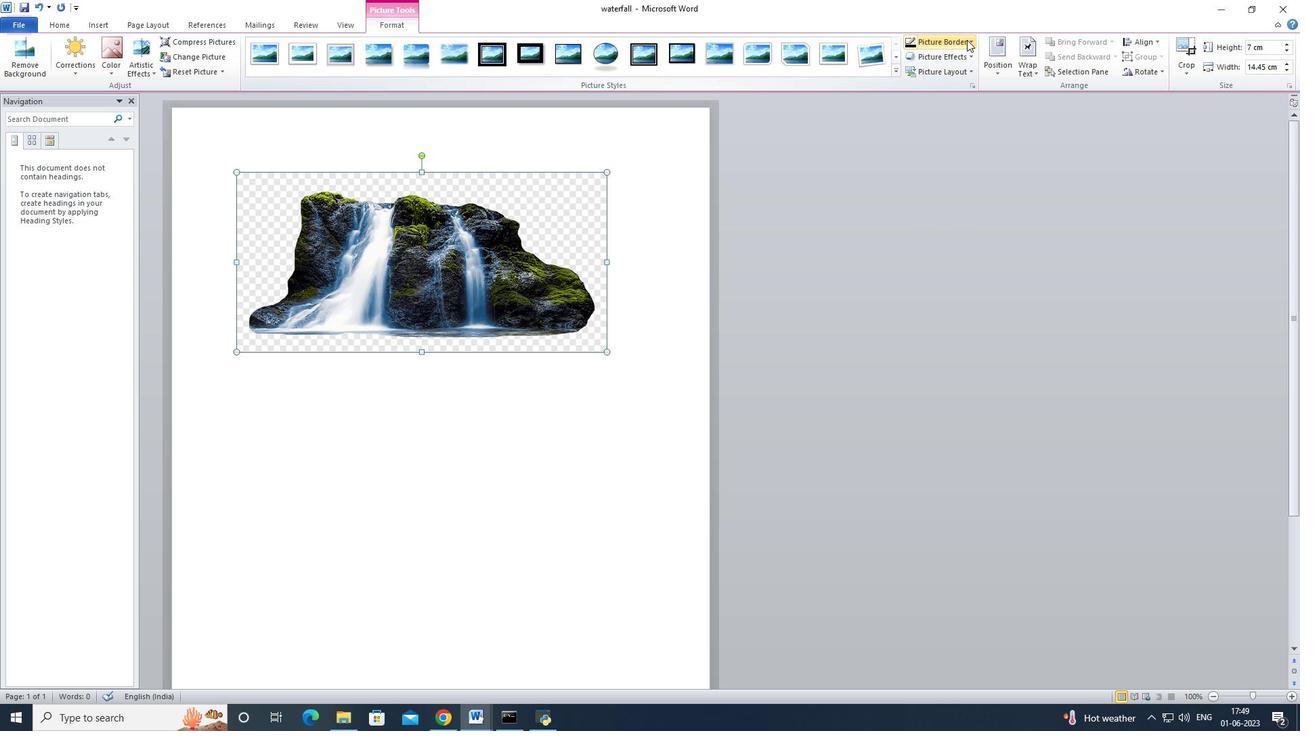 
Action: Mouse moved to (924, 68)
Screenshot: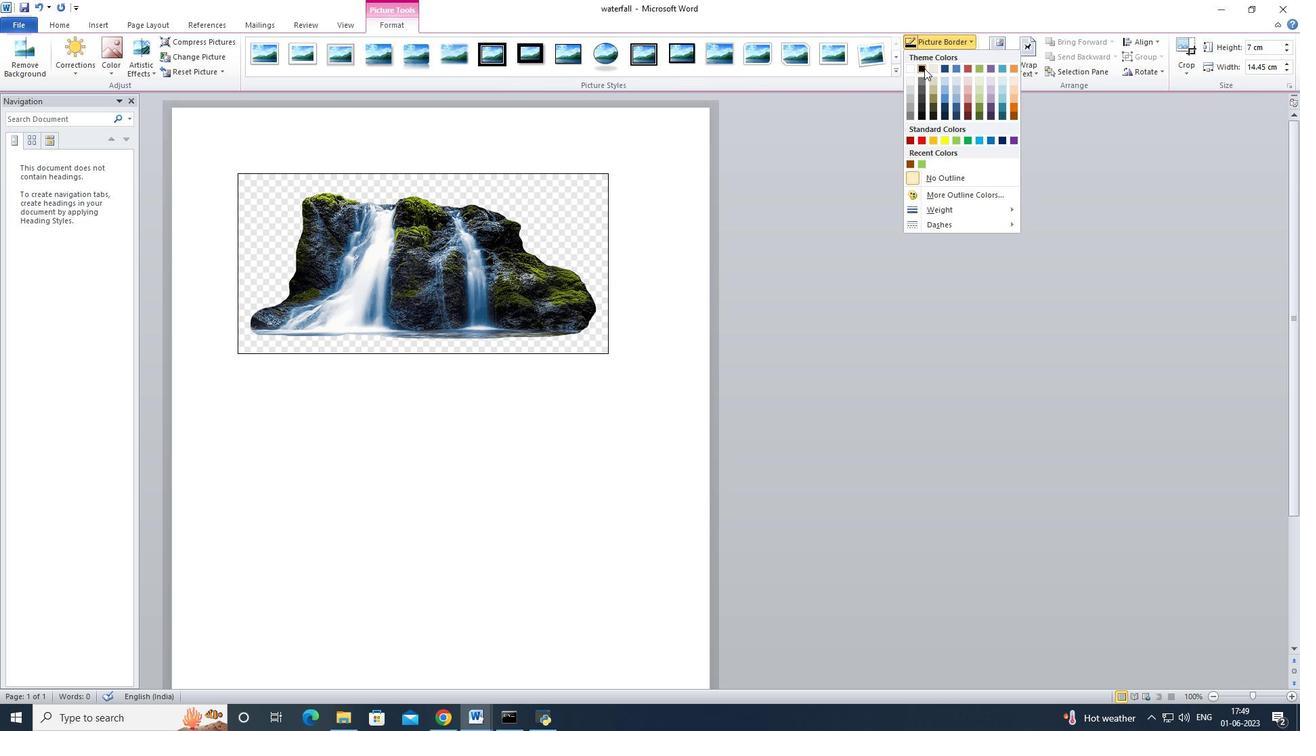 
Action: Mouse pressed left at (924, 68)
Screenshot: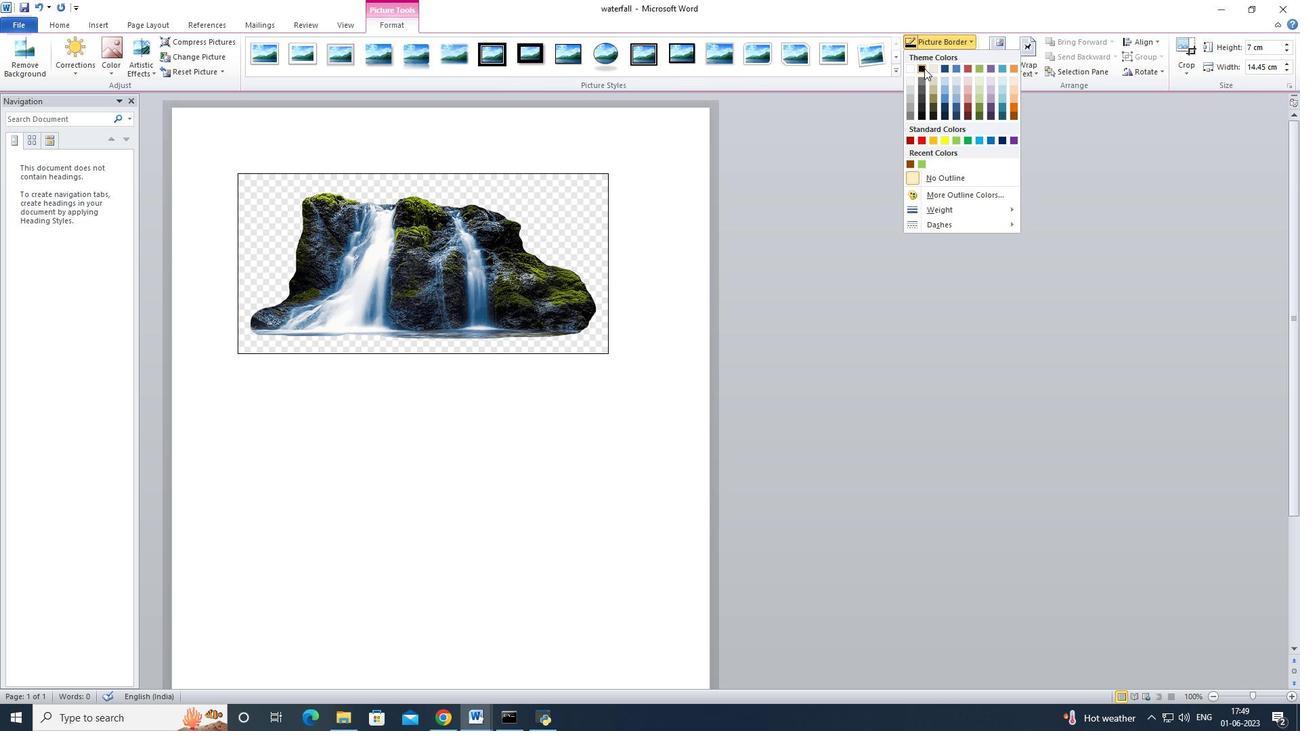 
Action: Mouse moved to (969, 56)
Screenshot: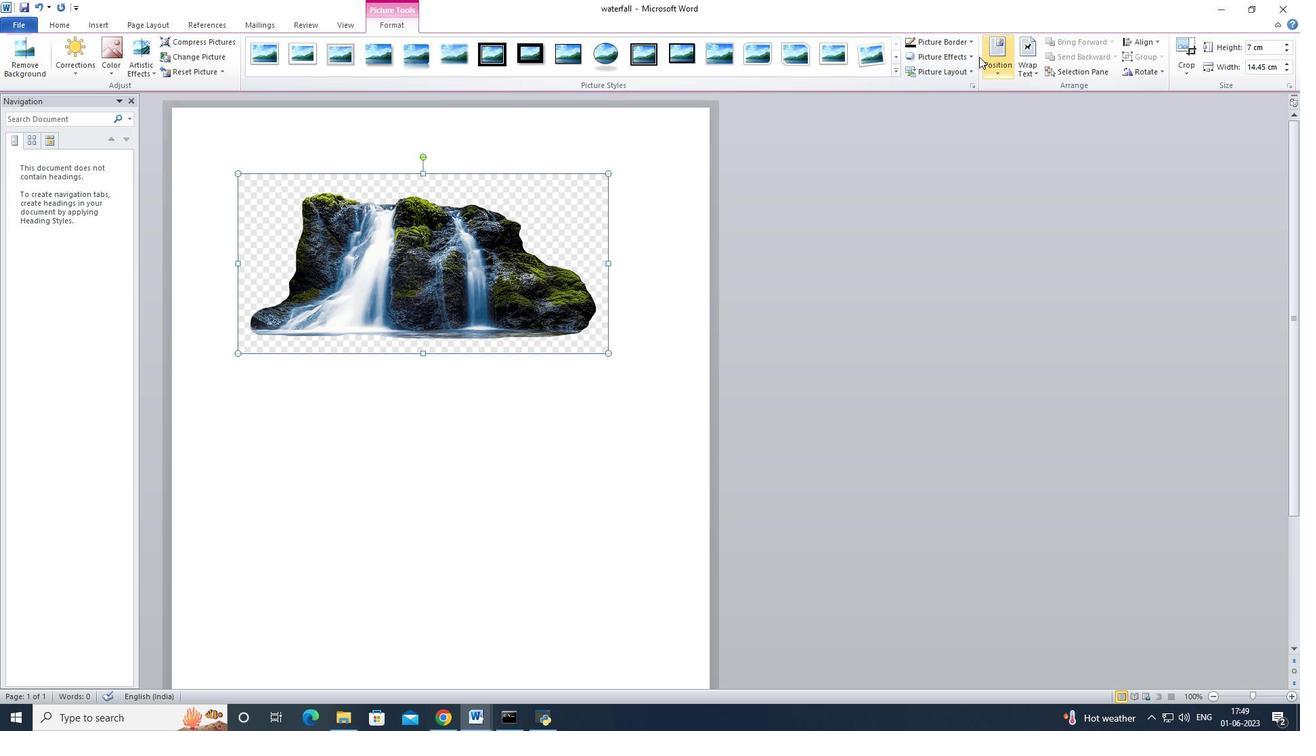 
Action: Mouse pressed left at (969, 56)
Screenshot: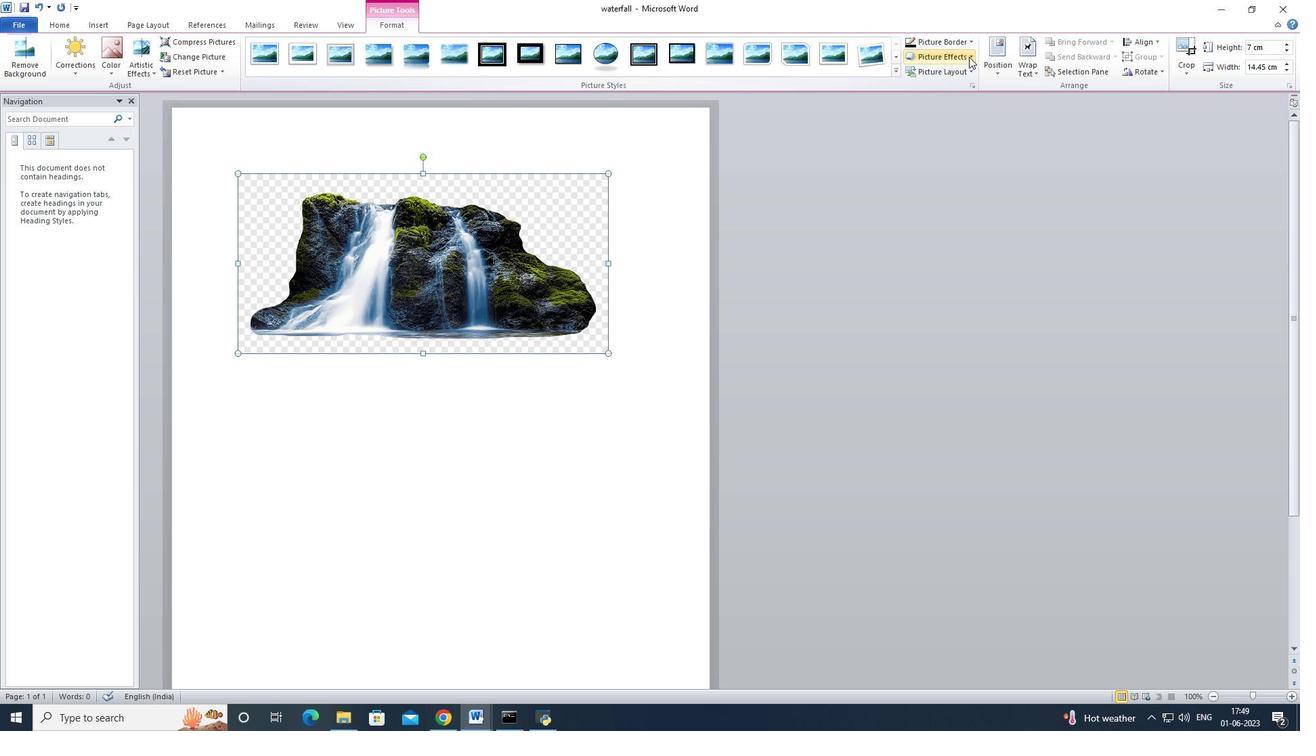 
Action: Mouse moved to (953, 262)
Screenshot: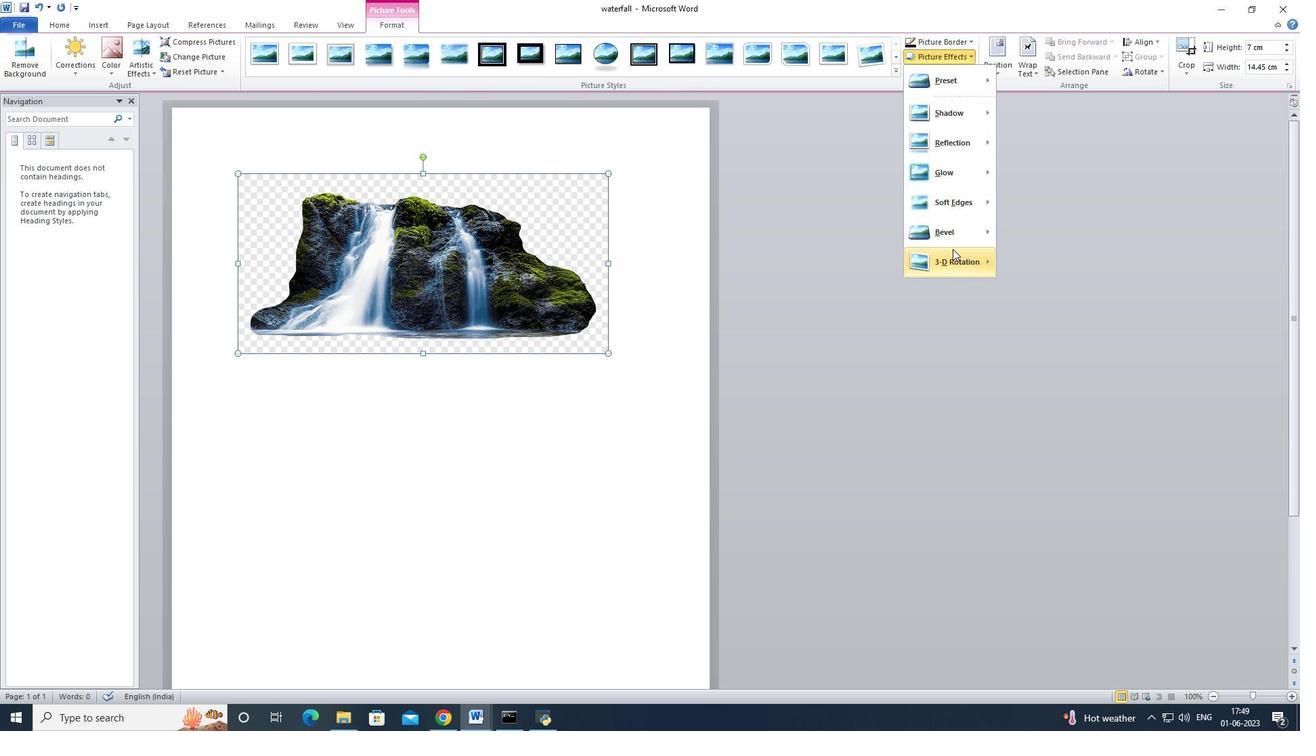 
Action: Mouse pressed left at (953, 262)
Screenshot: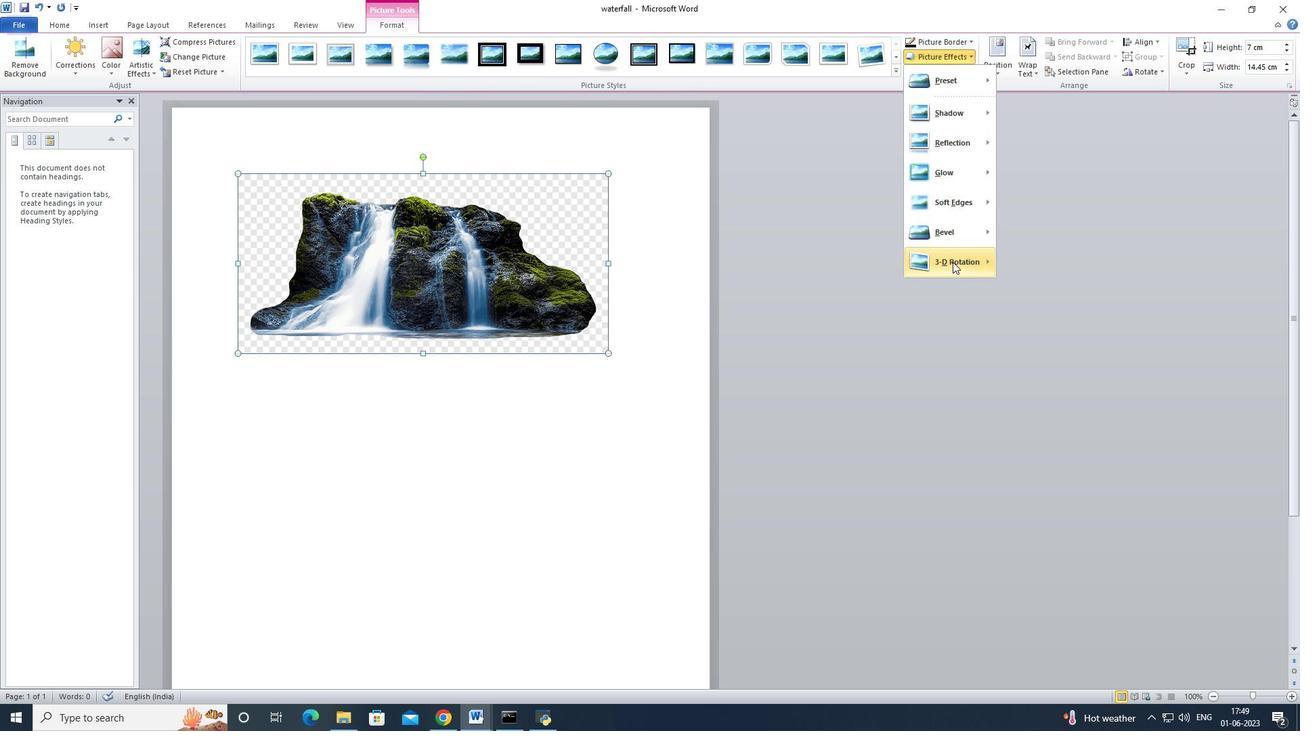 
Action: Mouse moved to (1027, 456)
Screenshot: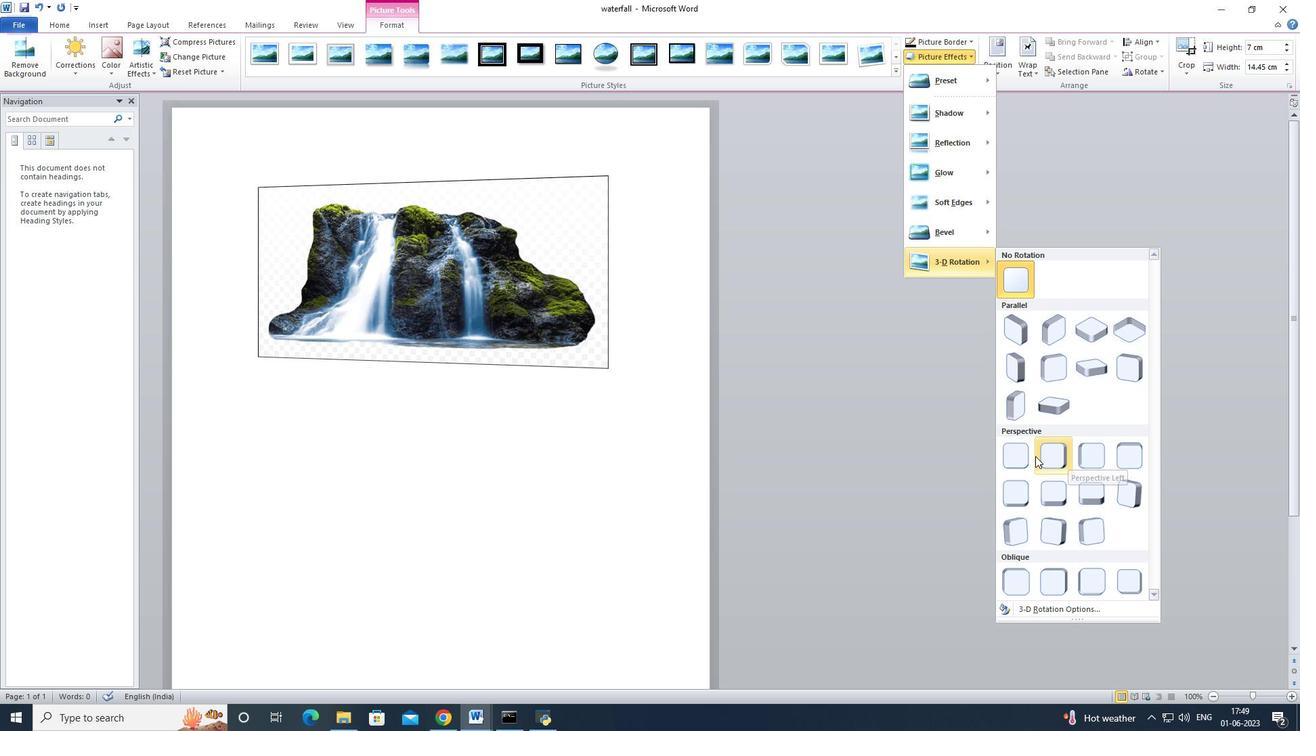 
Action: Mouse pressed left at (1027, 456)
Screenshot: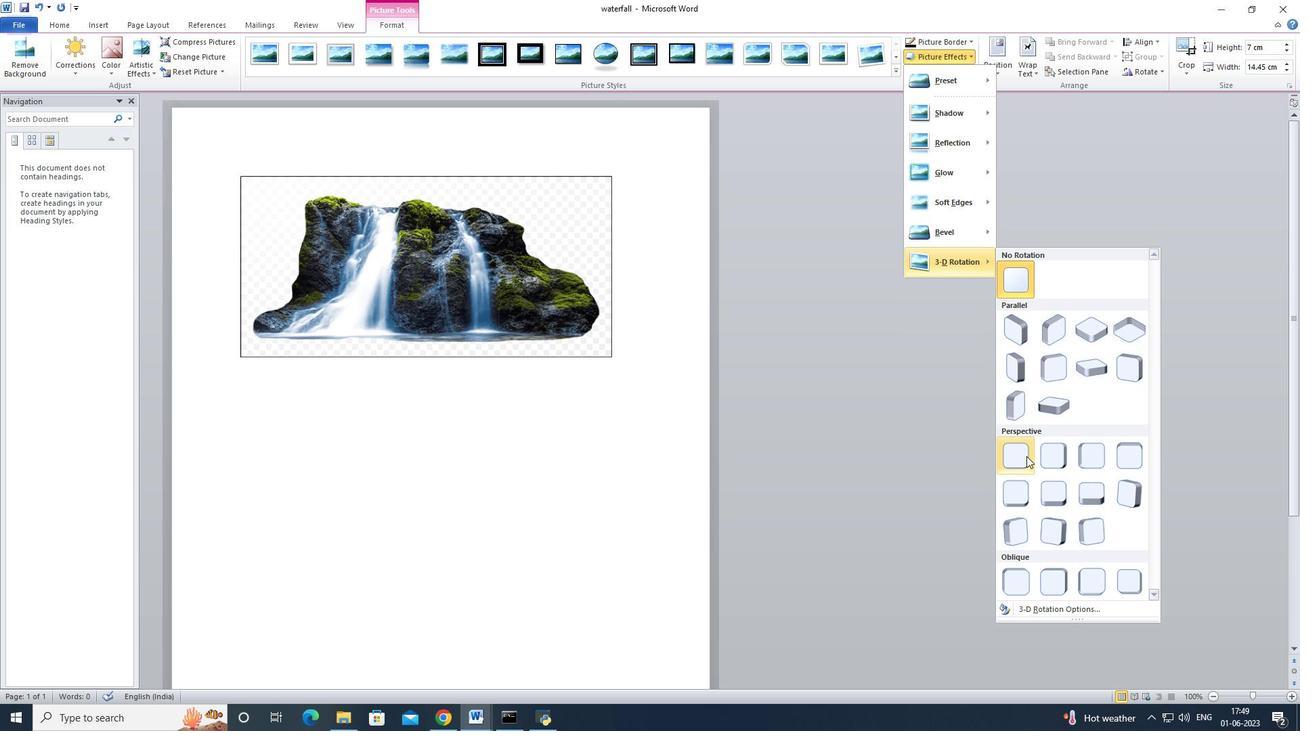 
Action: Mouse moved to (968, 58)
Screenshot: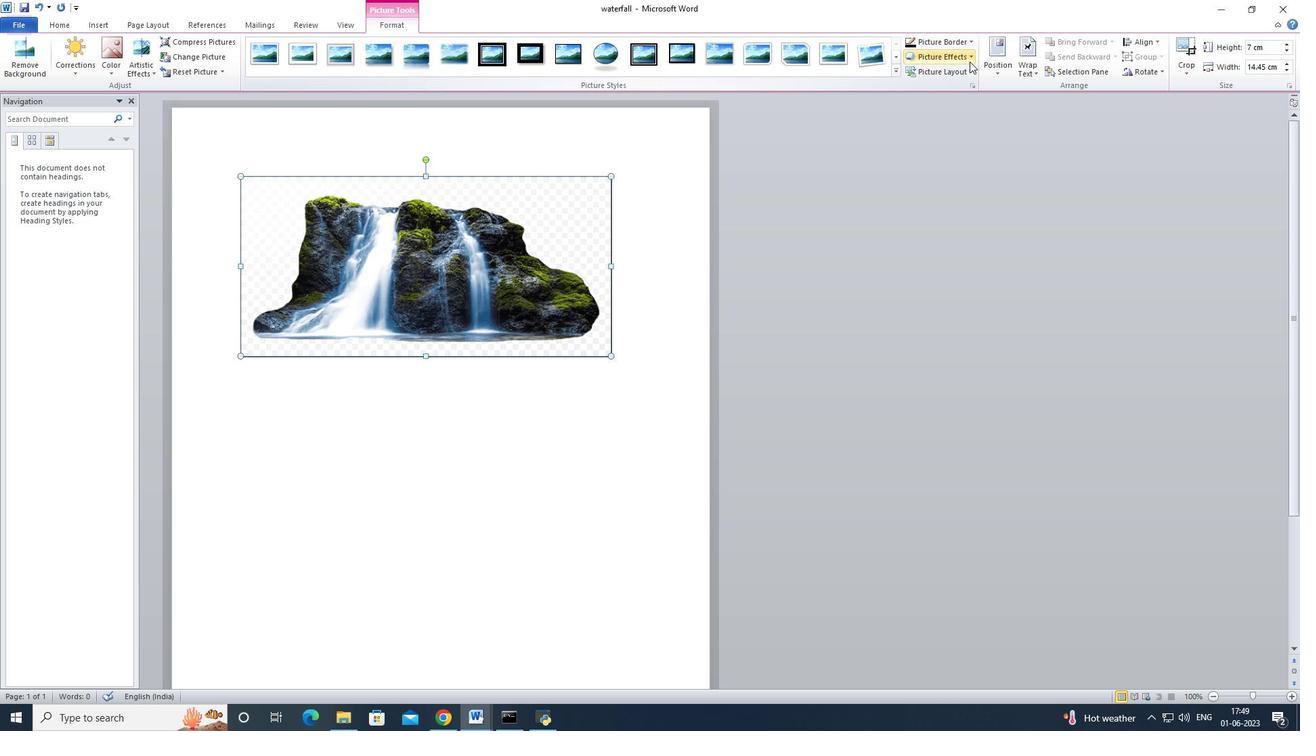 
Action: Mouse pressed left at (968, 58)
Screenshot: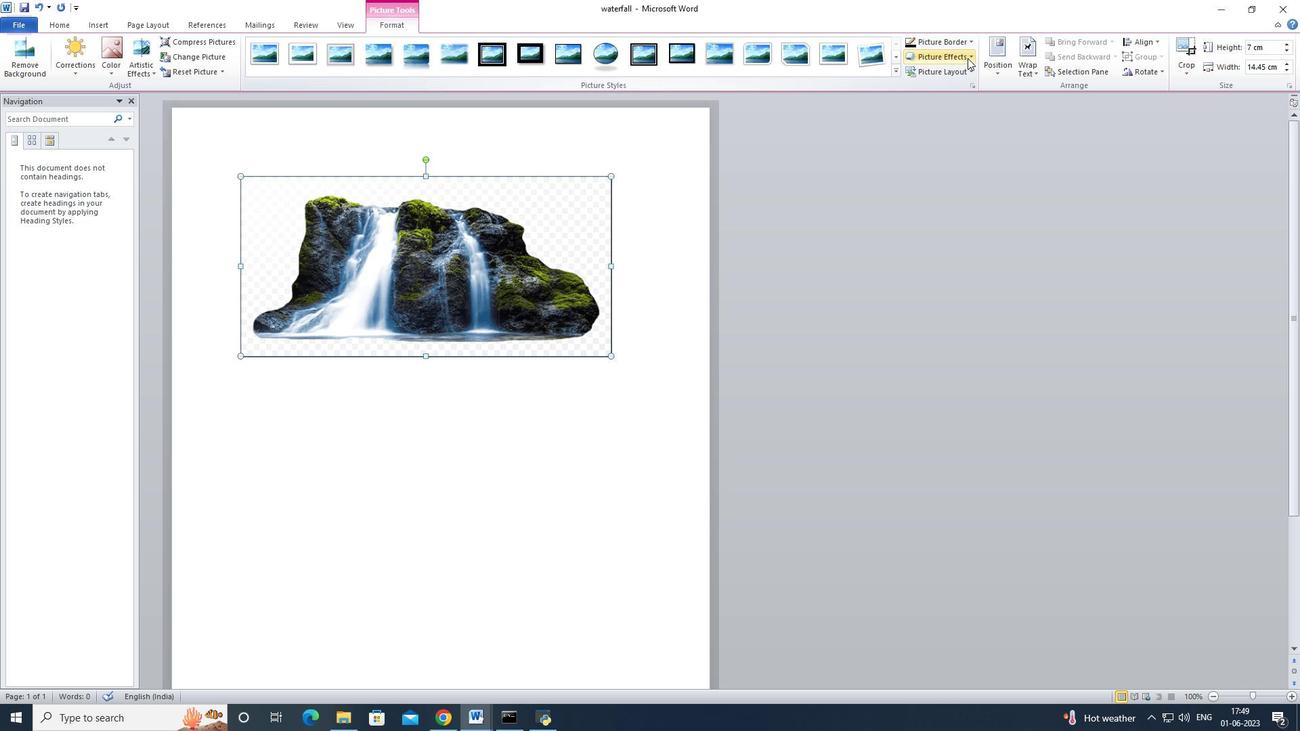 
Action: Mouse moved to (968, 42)
Screenshot: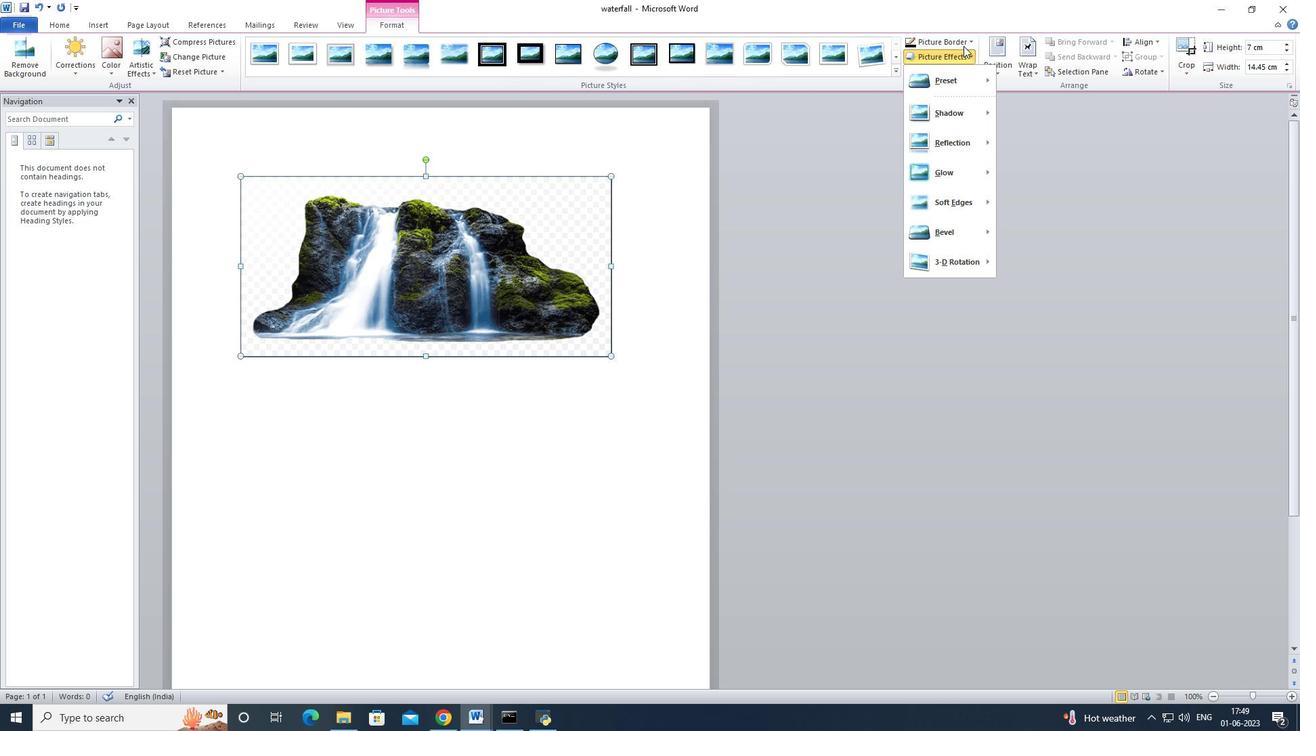 
Action: Mouse pressed left at (968, 42)
Screenshot: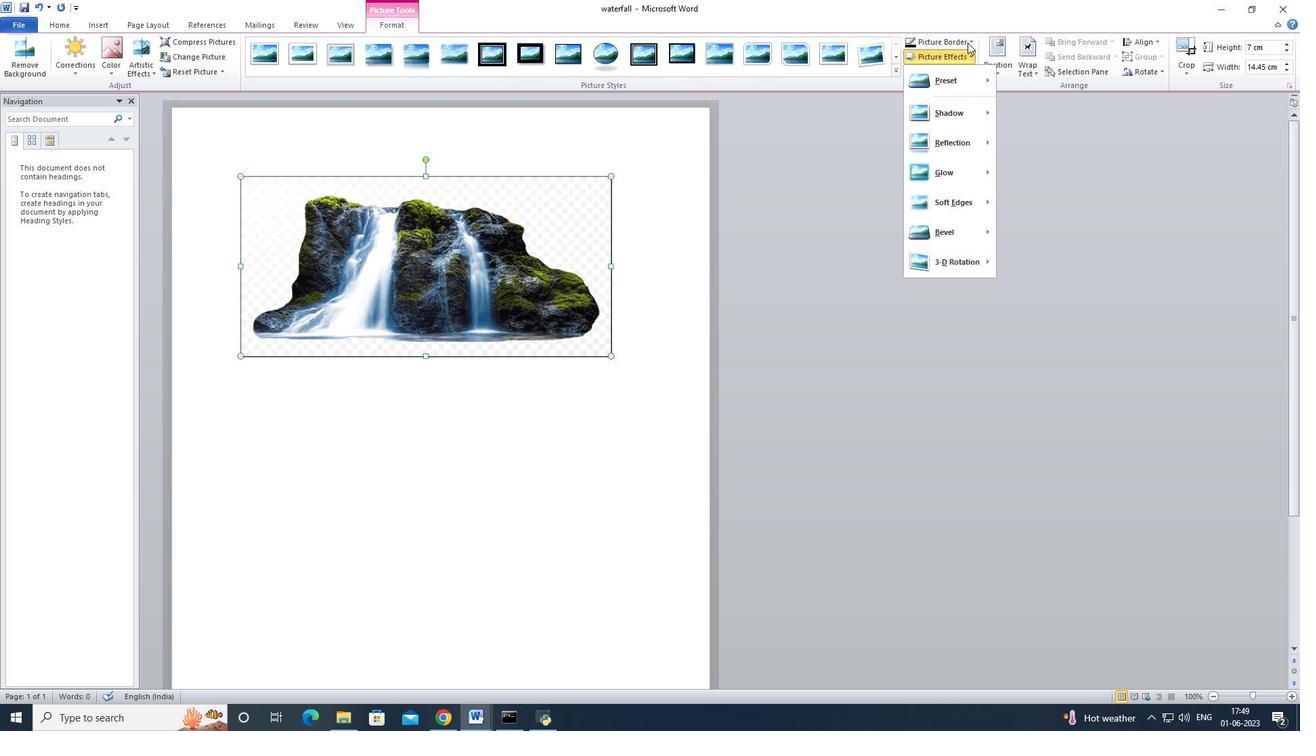 
Action: Mouse moved to (1063, 342)
Screenshot: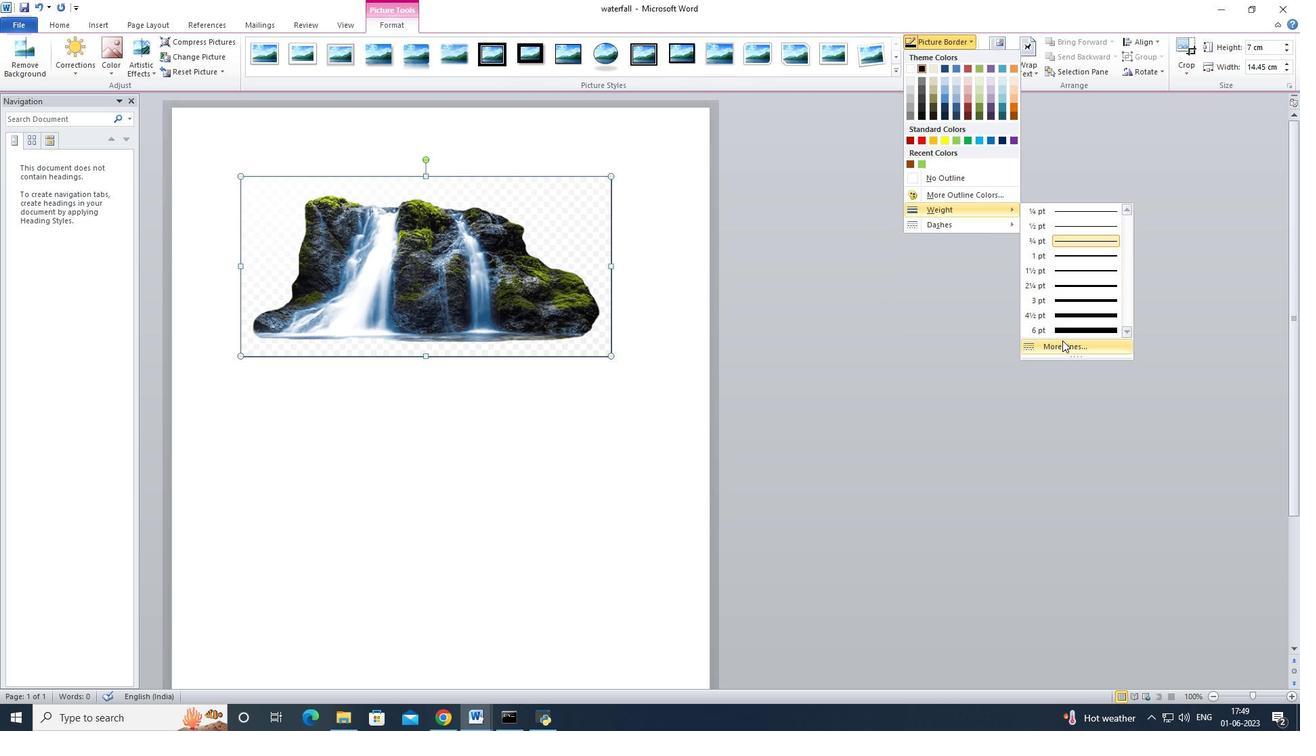 
Action: Mouse pressed left at (1063, 342)
Screenshot: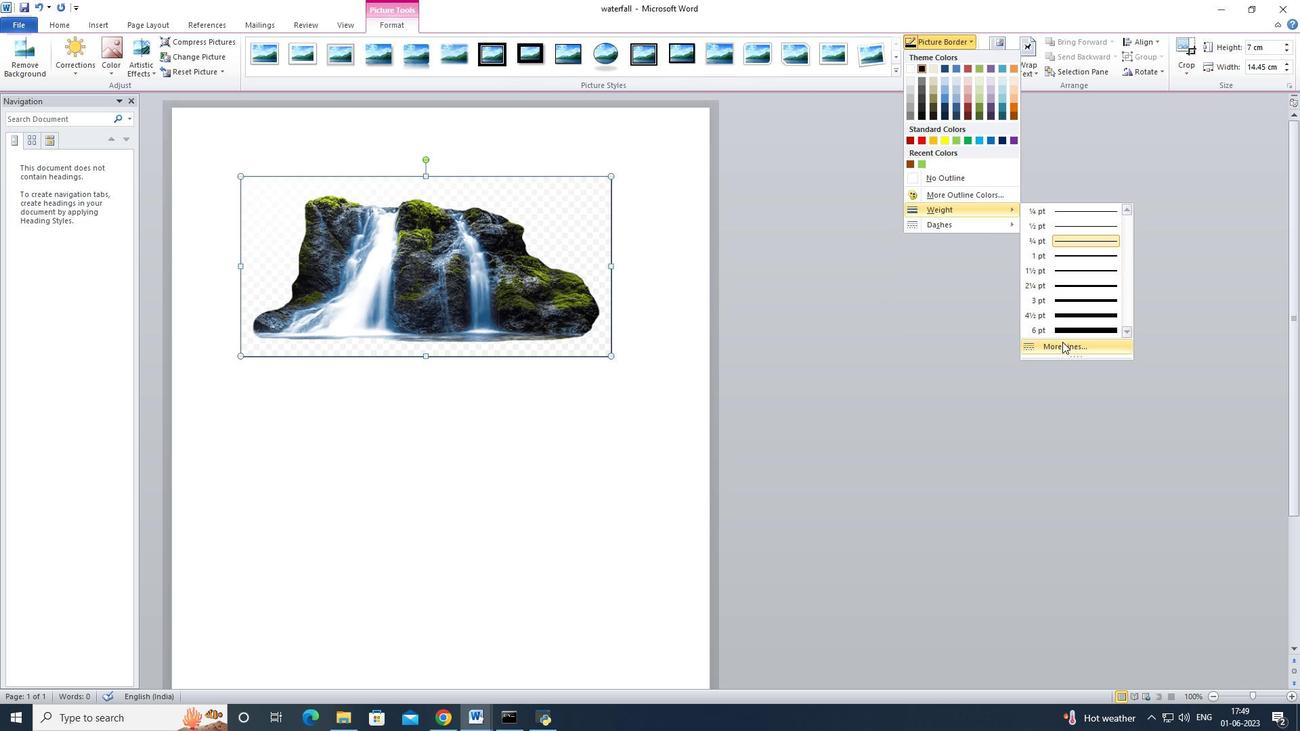 
Action: Mouse moved to (682, 242)
Screenshot: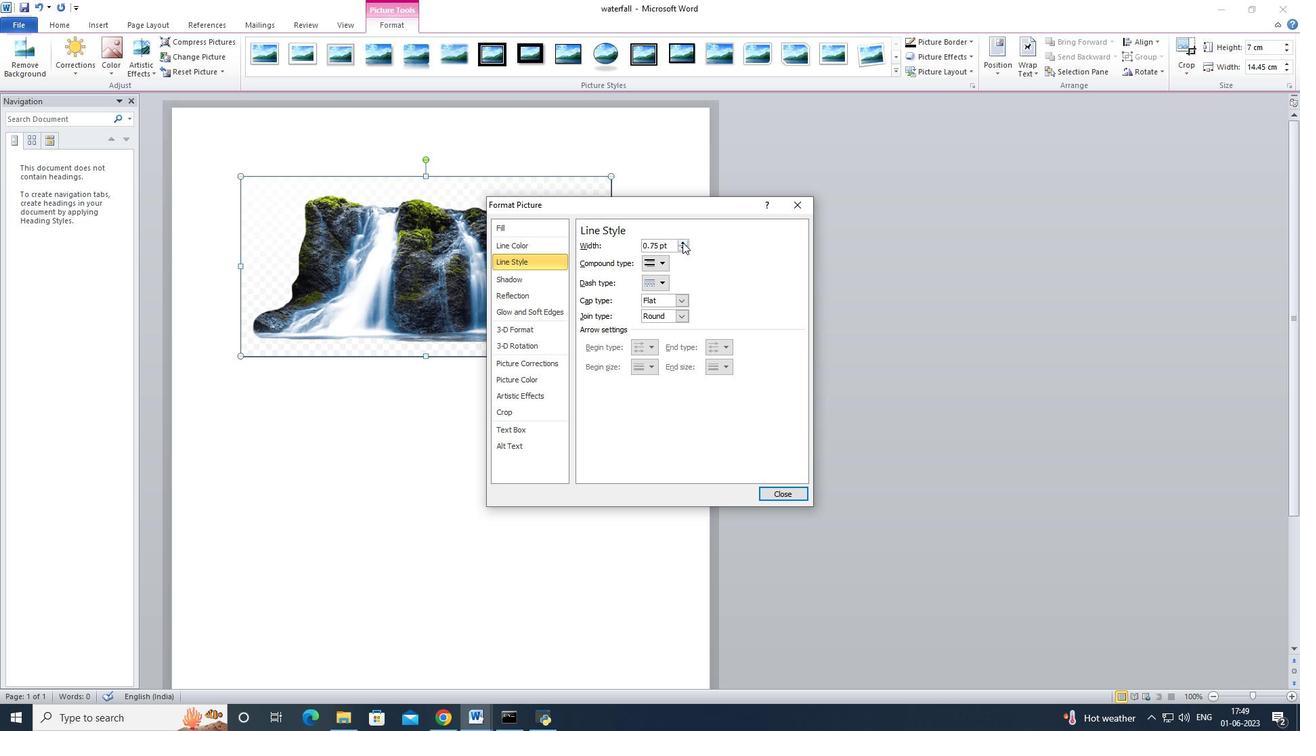 
Action: Mouse pressed left at (682, 242)
Screenshot: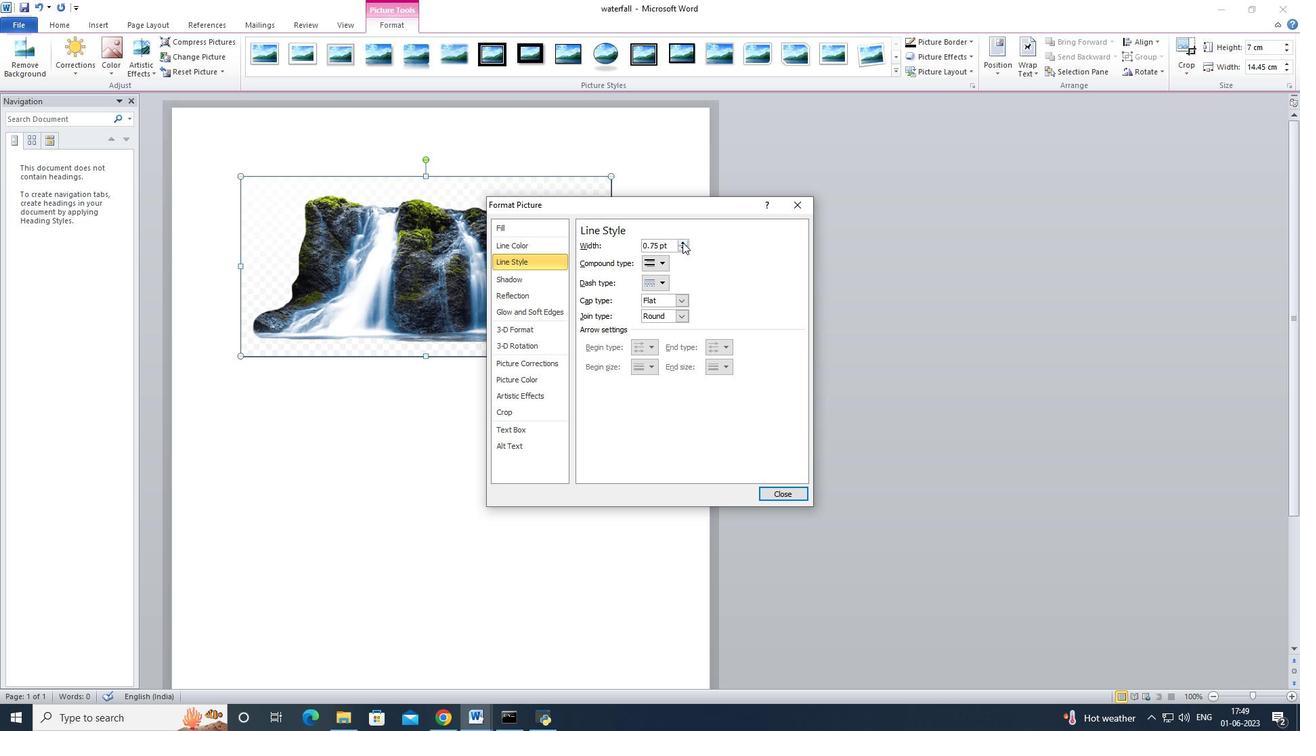 
Action: Mouse moved to (533, 247)
Screenshot: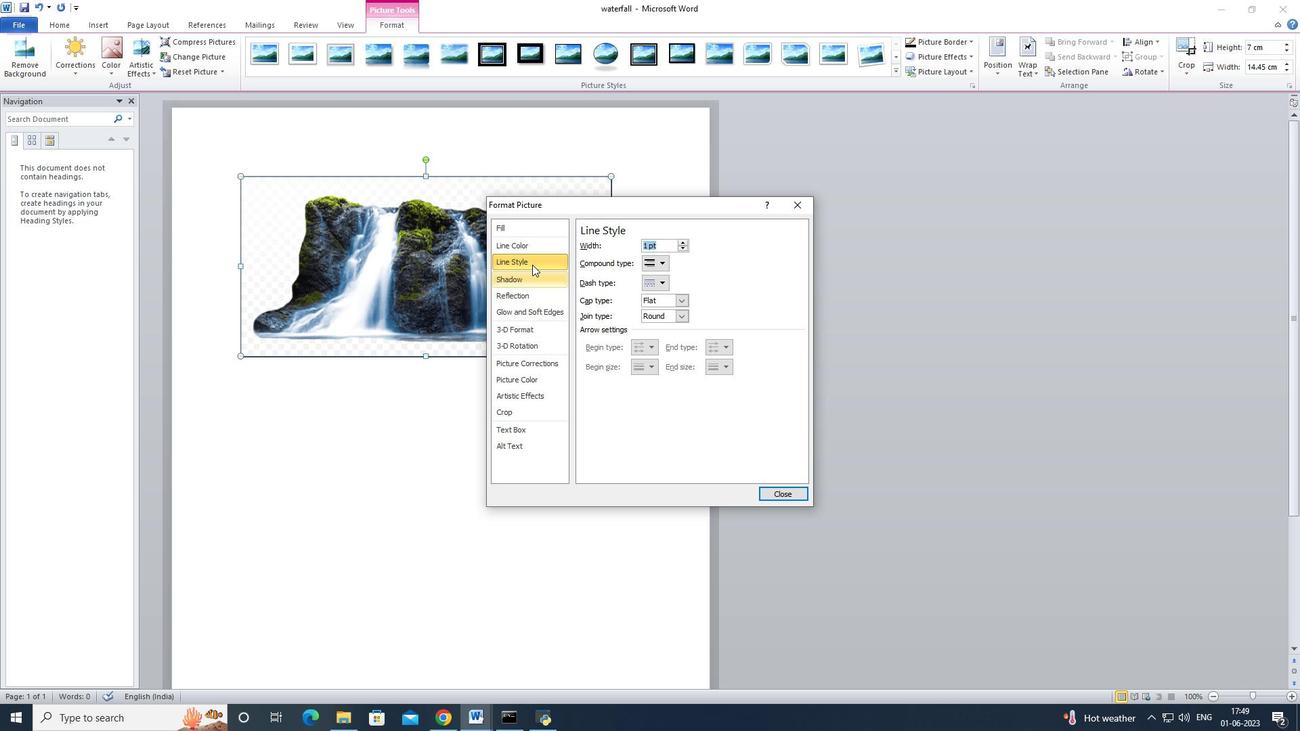 
Action: Mouse pressed left at (533, 247)
Screenshot: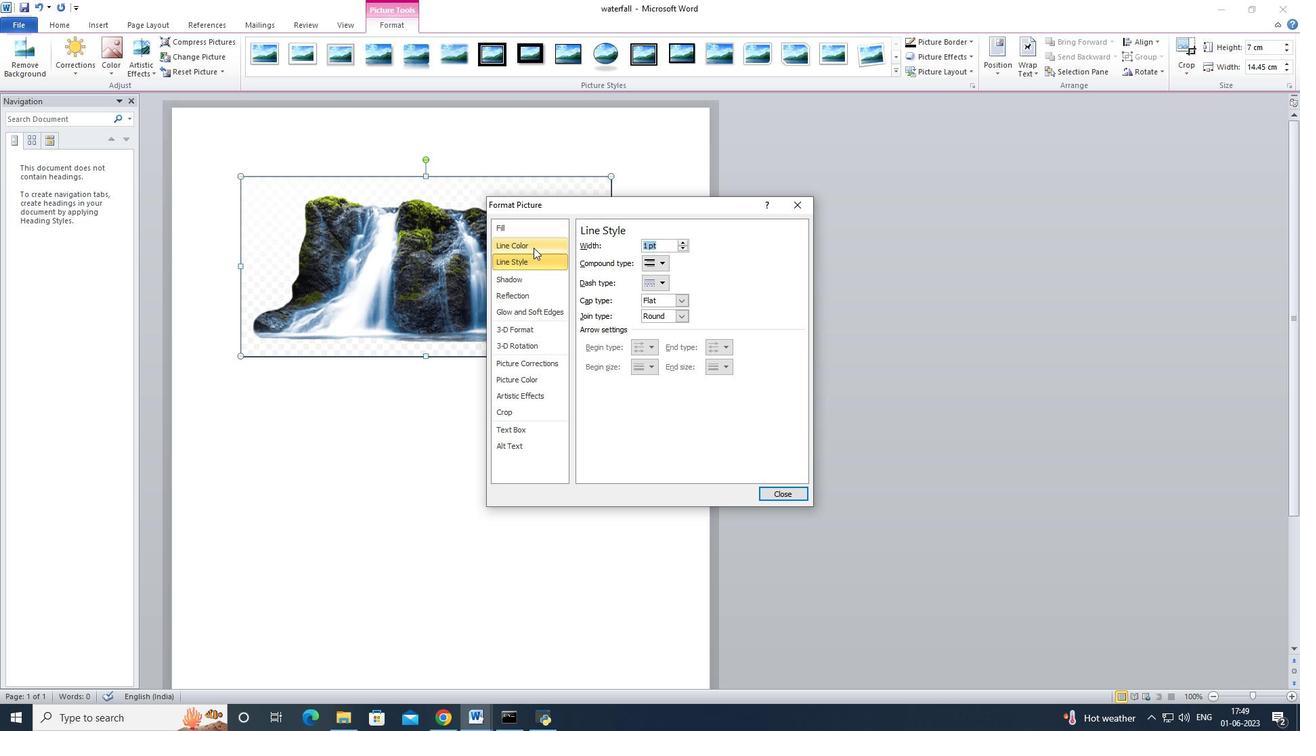 
Action: Mouse moved to (638, 287)
Screenshot: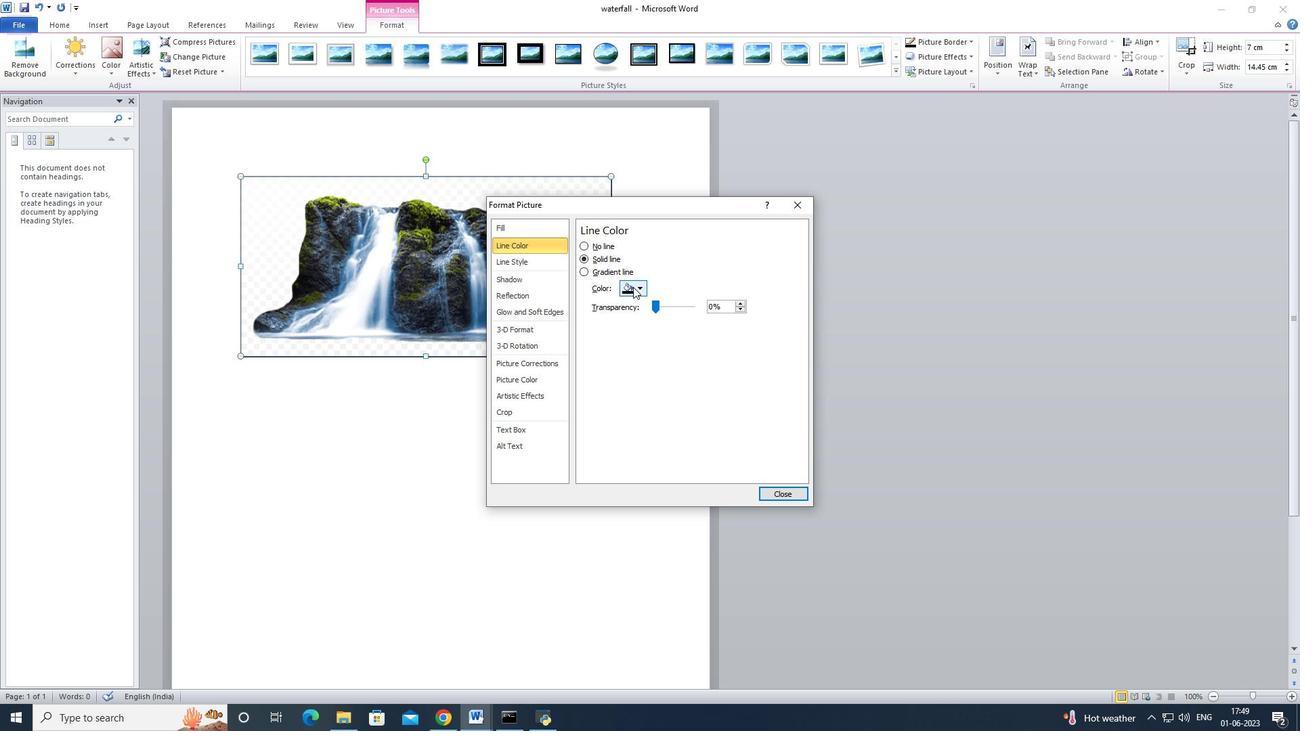 
Action: Mouse pressed left at (638, 287)
Screenshot: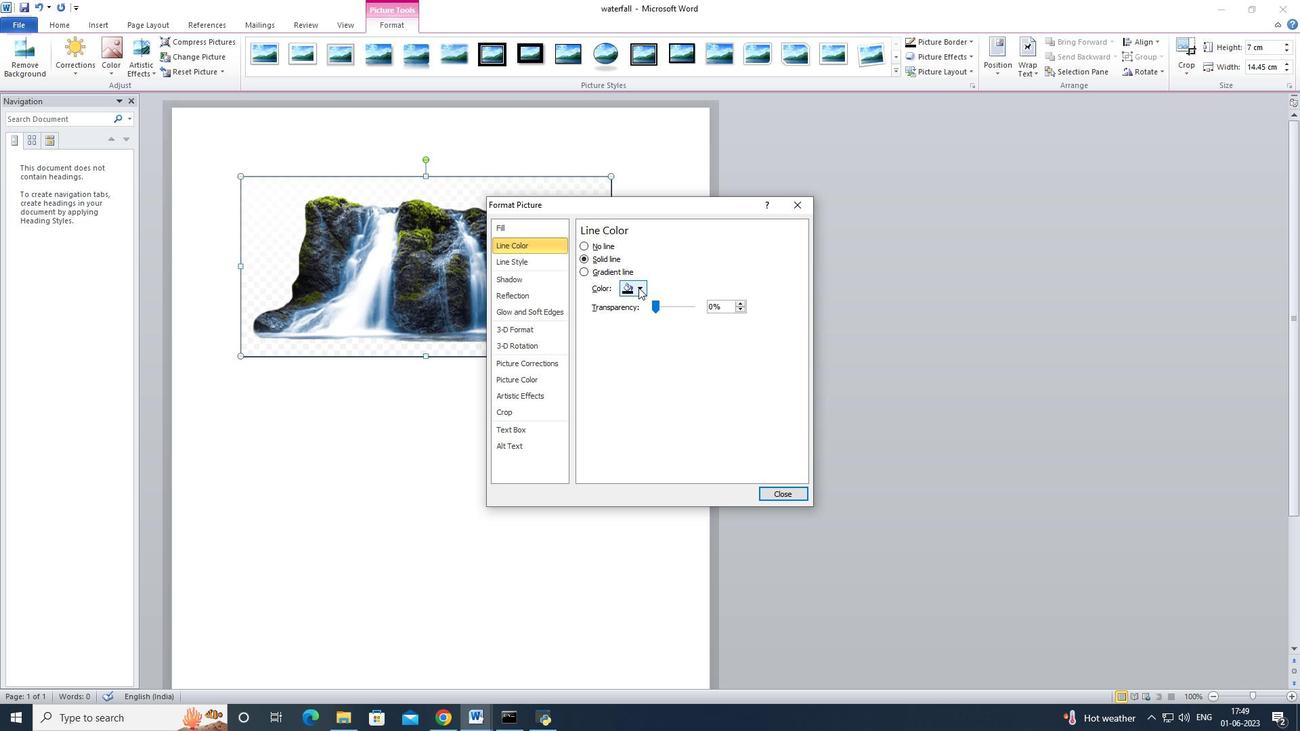 
Action: Mouse moved to (708, 314)
Screenshot: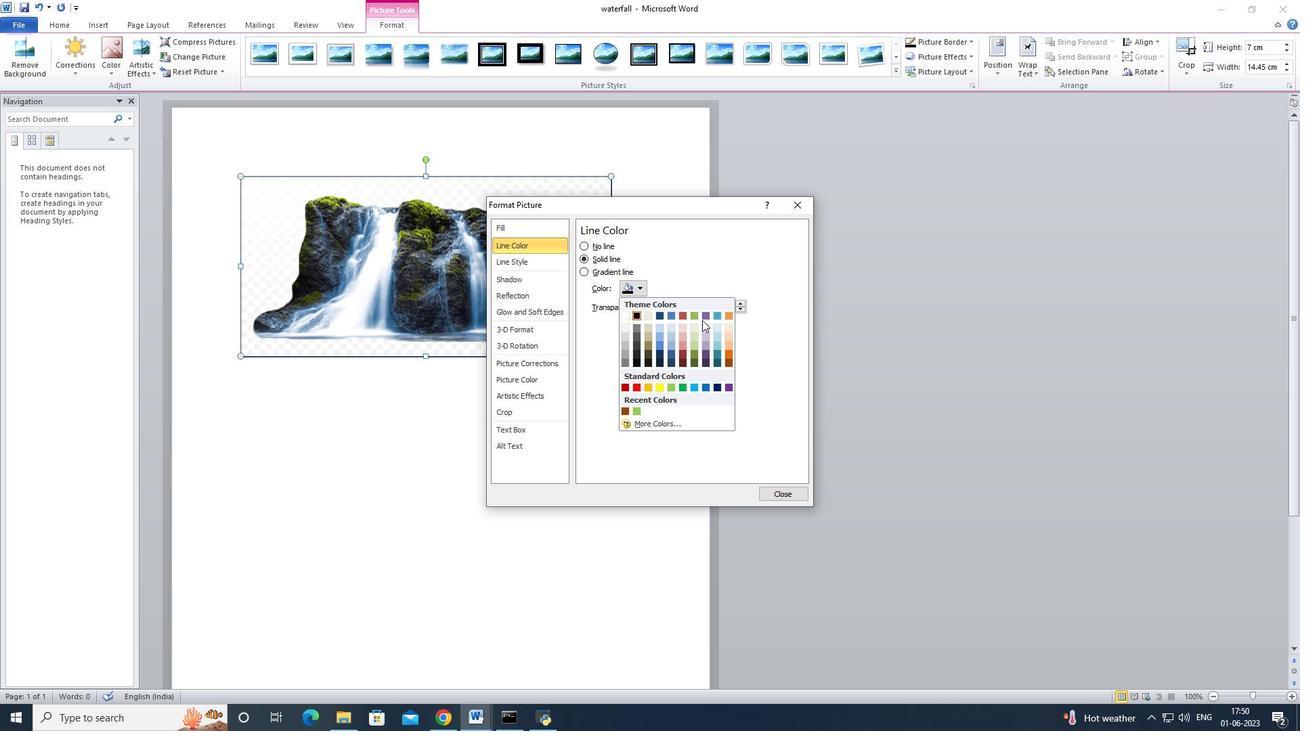 
Action: Mouse pressed left at (708, 314)
Screenshot: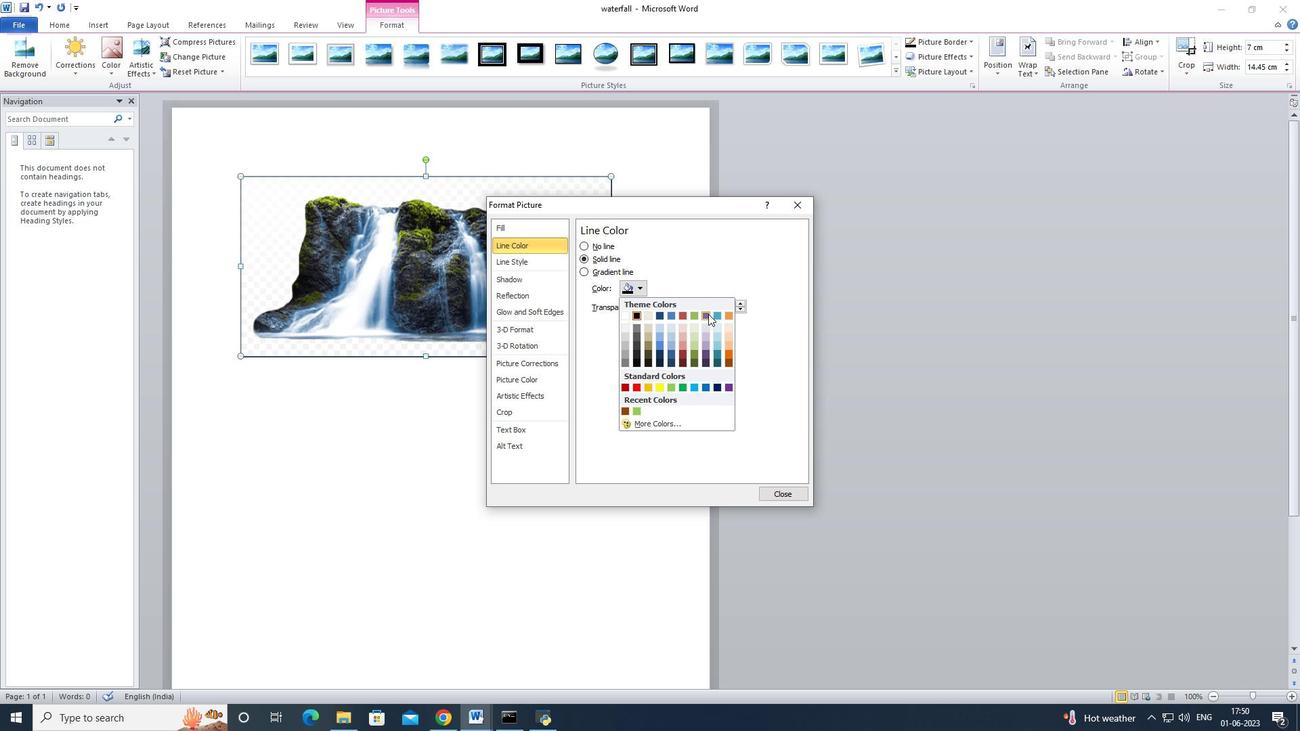 
Action: Mouse moved to (532, 257)
Screenshot: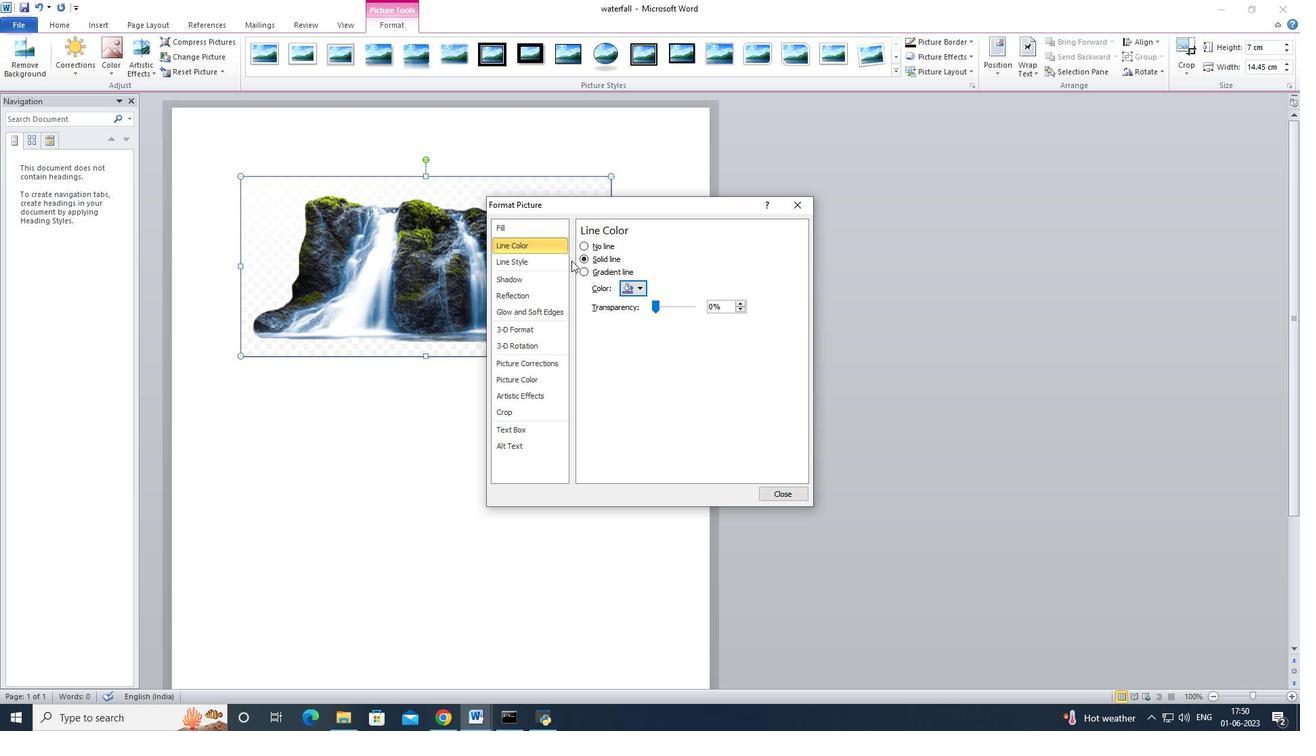
Action: Mouse pressed left at (532, 257)
Screenshot: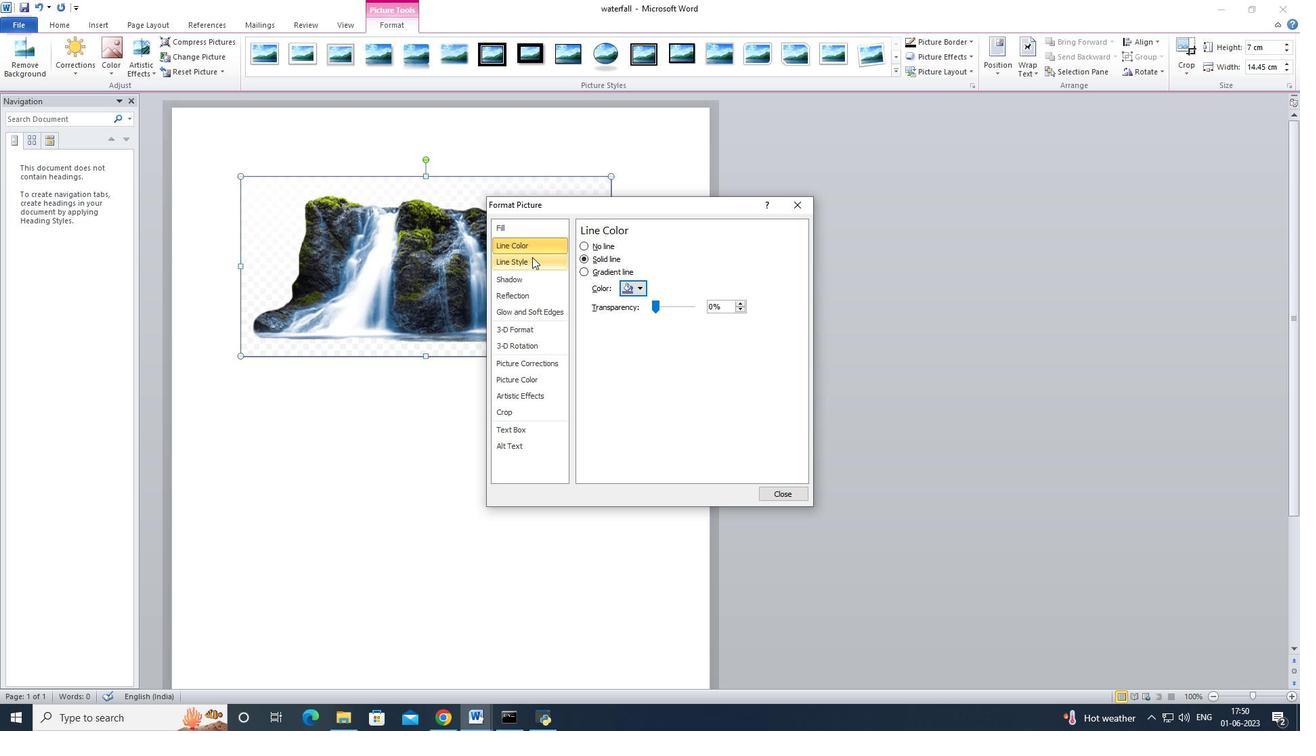 
Action: Mouse moved to (665, 287)
Screenshot: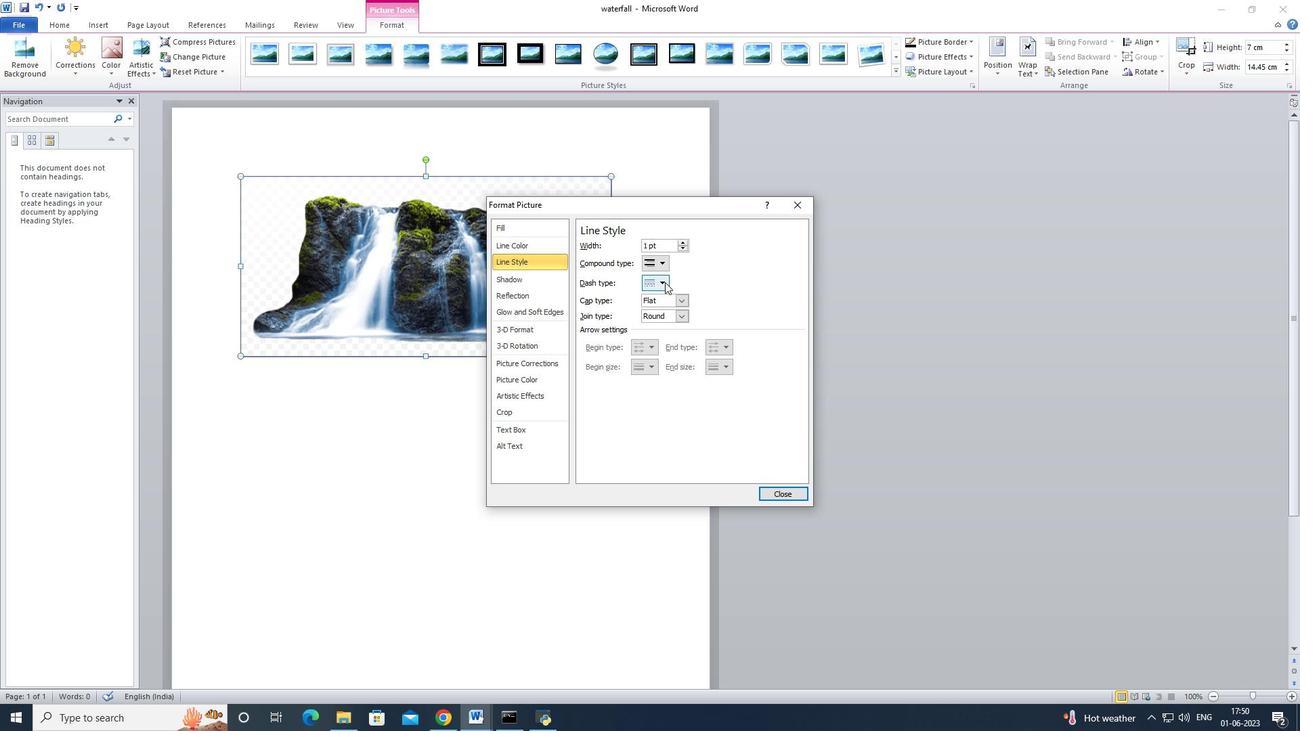 
Action: Mouse pressed left at (665, 287)
Screenshot: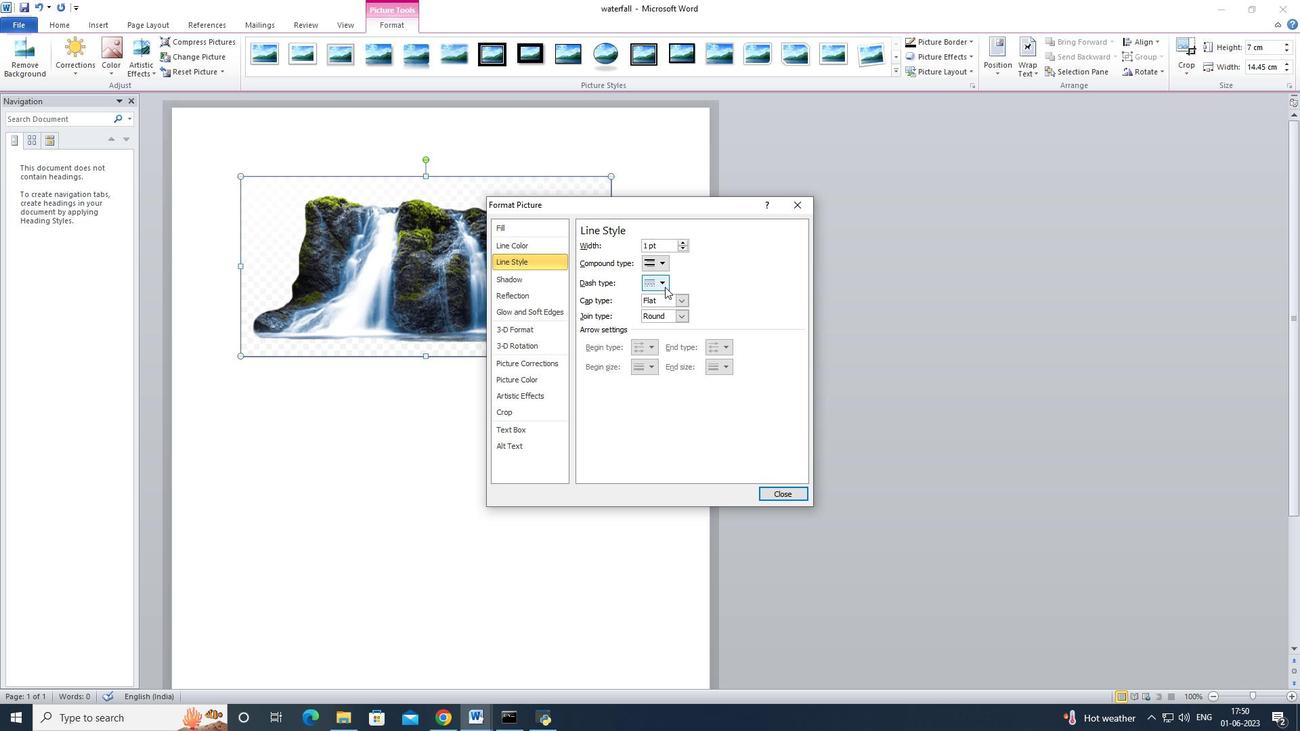 
Action: Mouse moved to (660, 281)
Screenshot: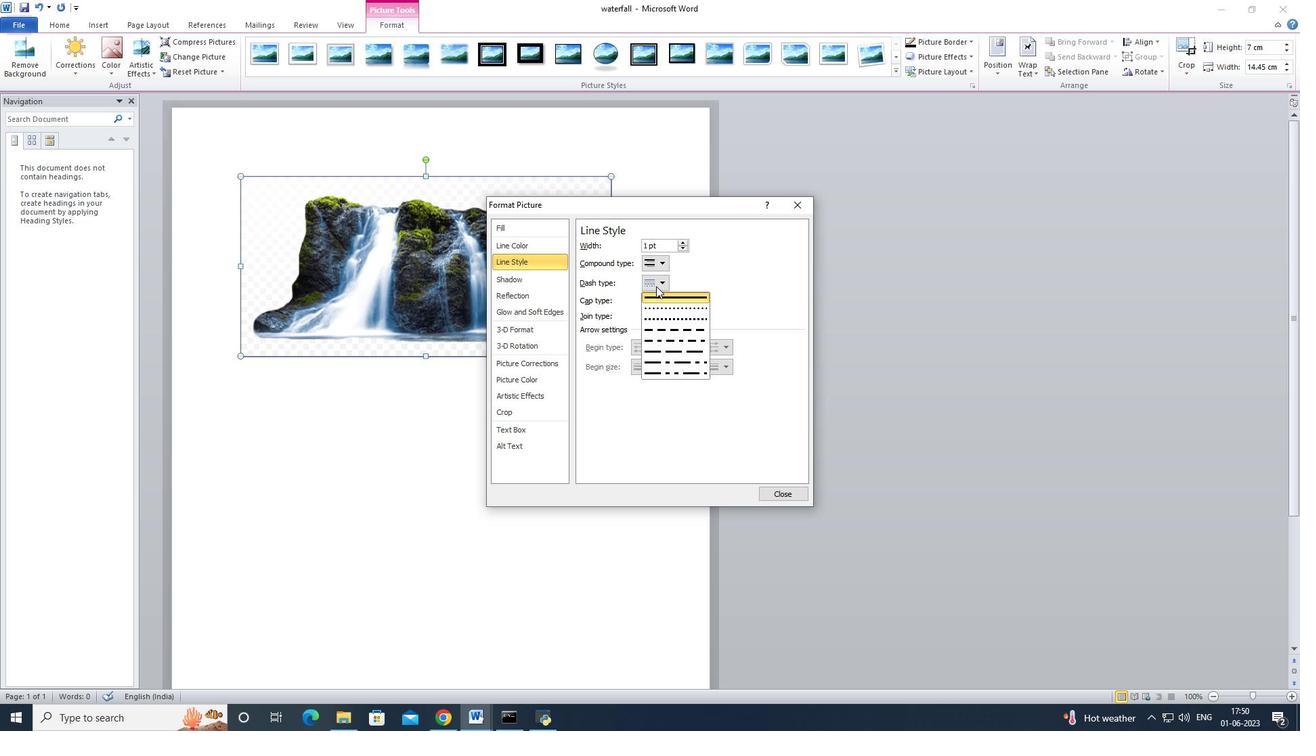 
Action: Mouse pressed left at (660, 281)
Screenshot: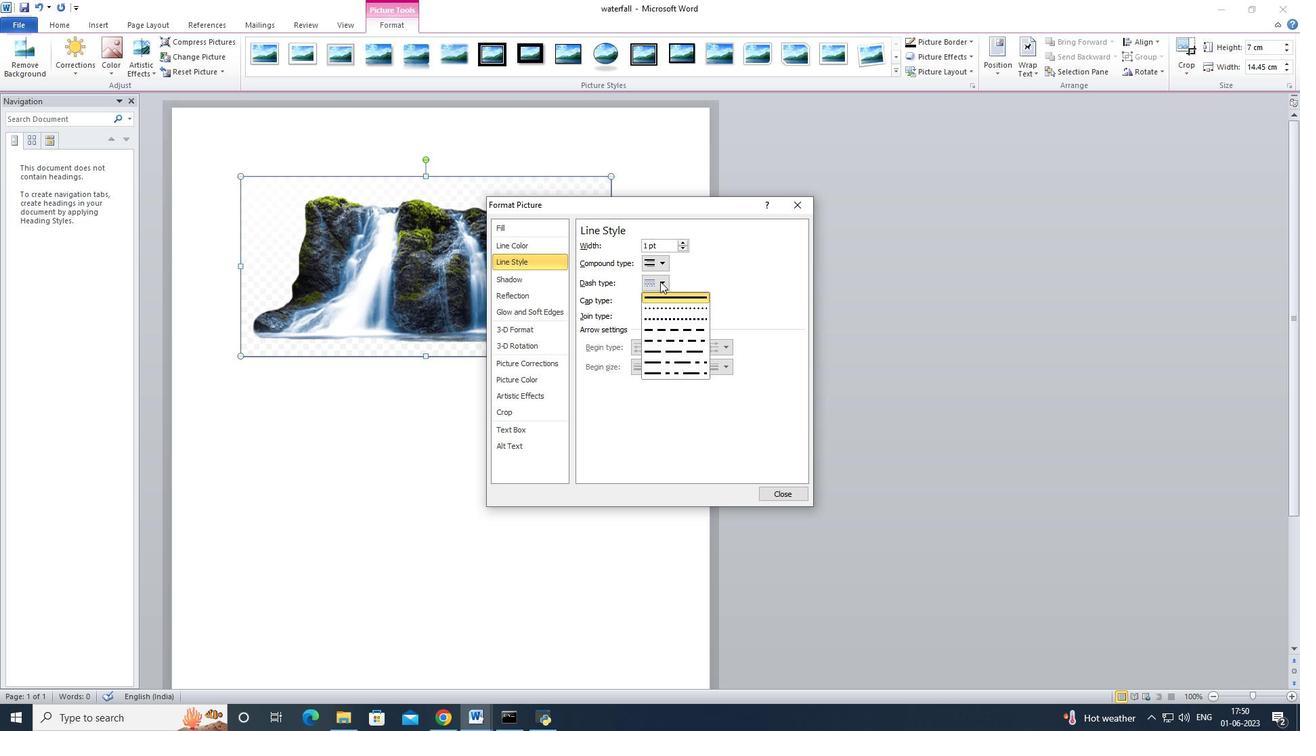 
Action: Mouse moved to (800, 210)
Screenshot: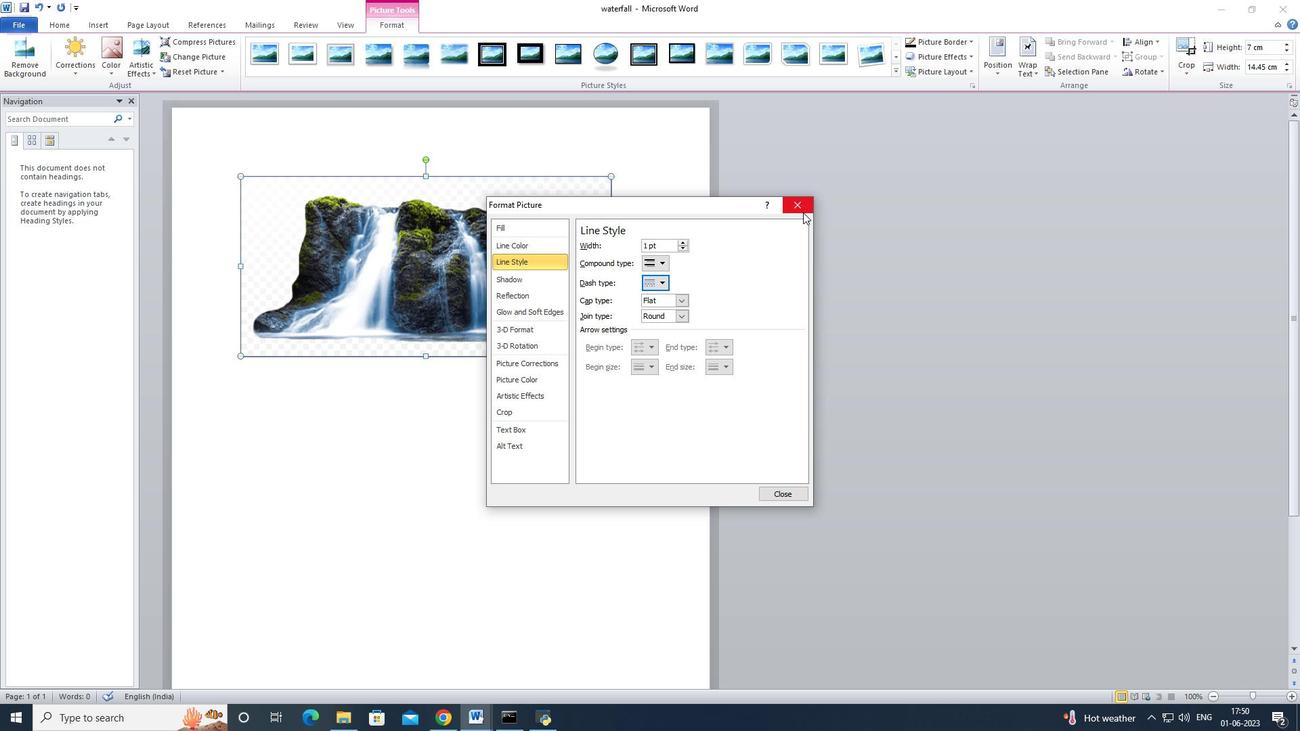 
Action: Mouse pressed left at (800, 210)
Screenshot: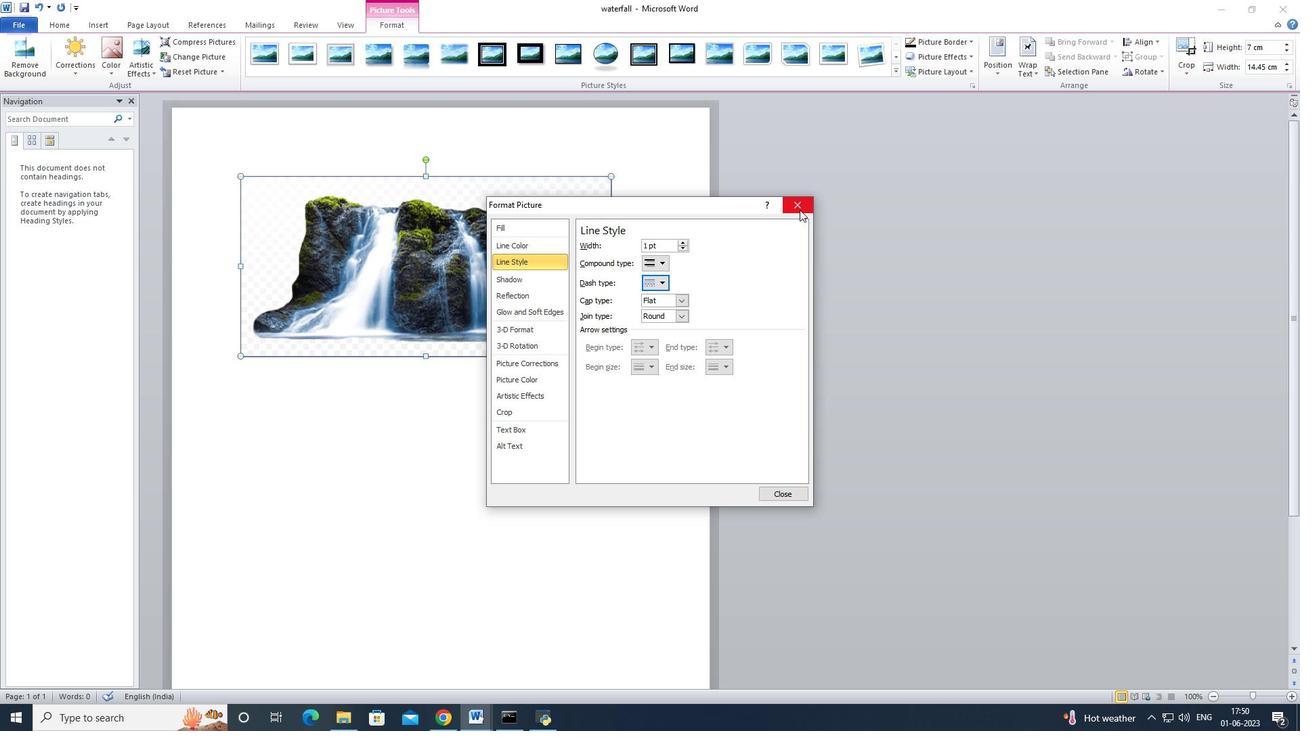 
Action: Mouse moved to (638, 388)
Screenshot: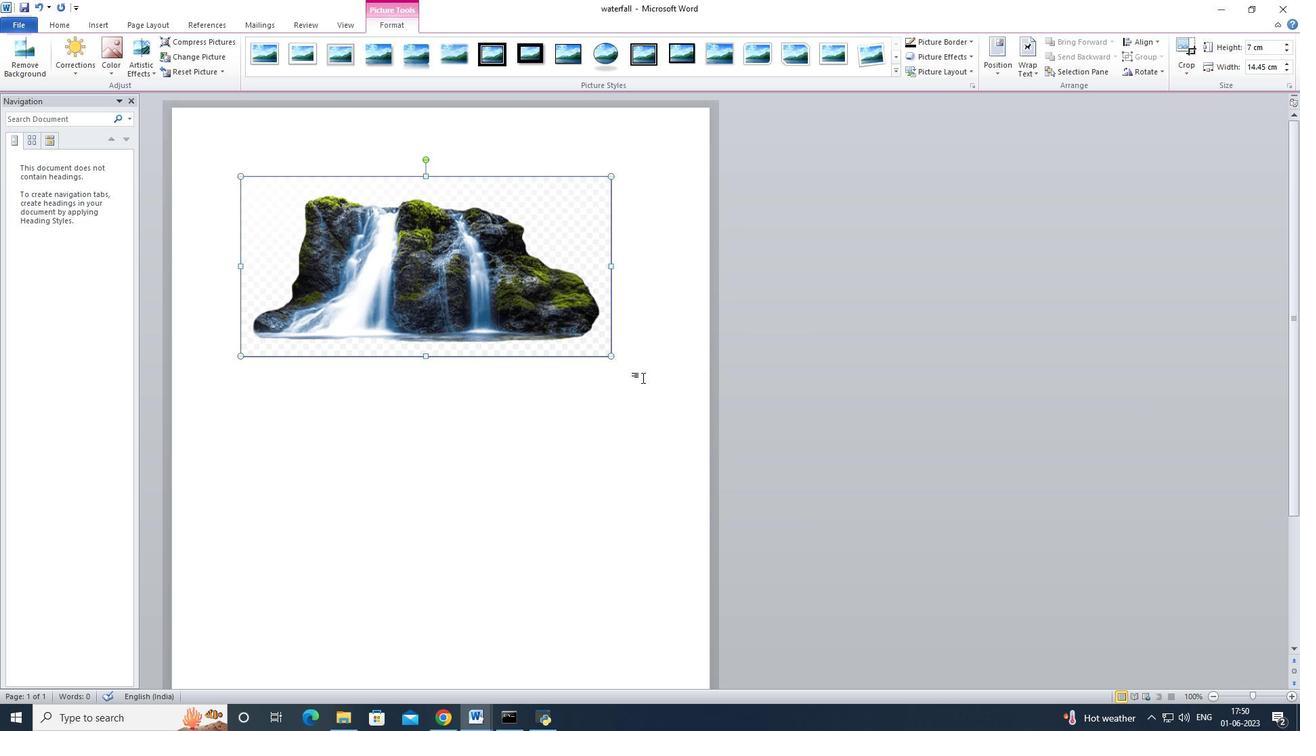 
Action: Mouse pressed left at (638, 388)
Screenshot: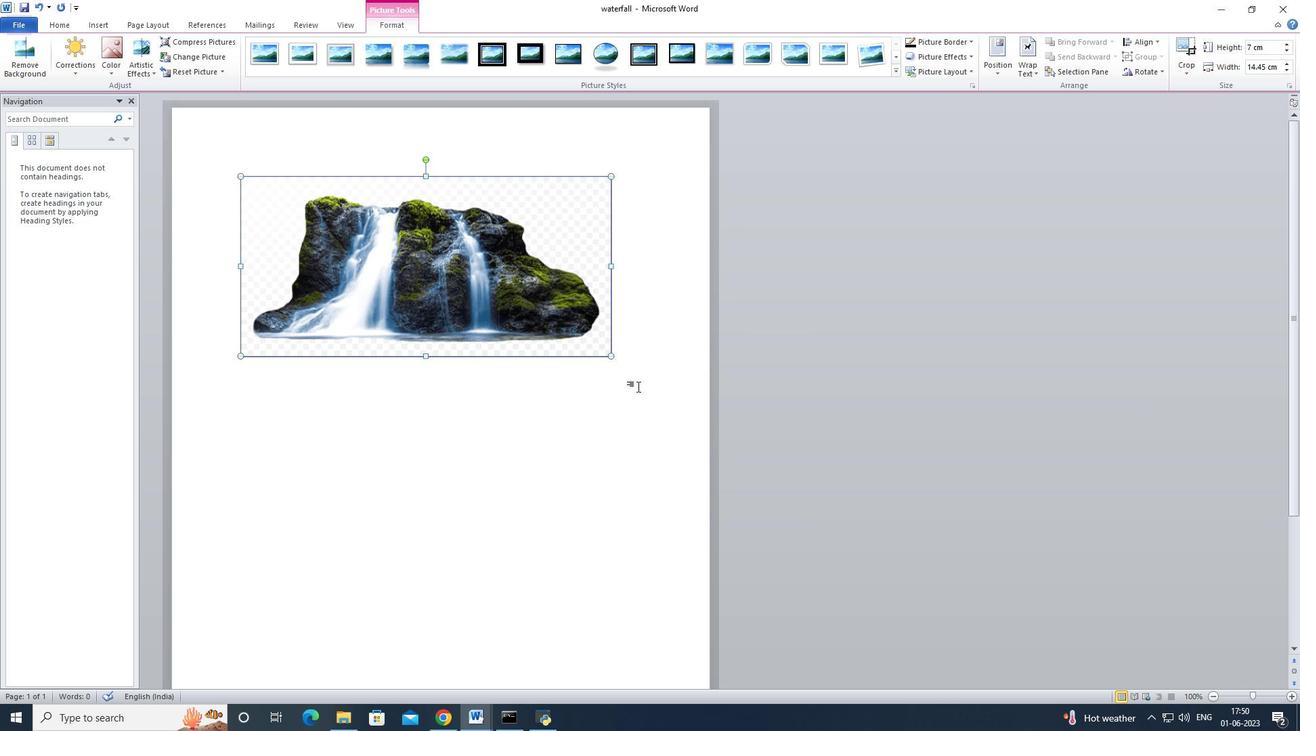 
Action: Mouse moved to (637, 306)
Screenshot: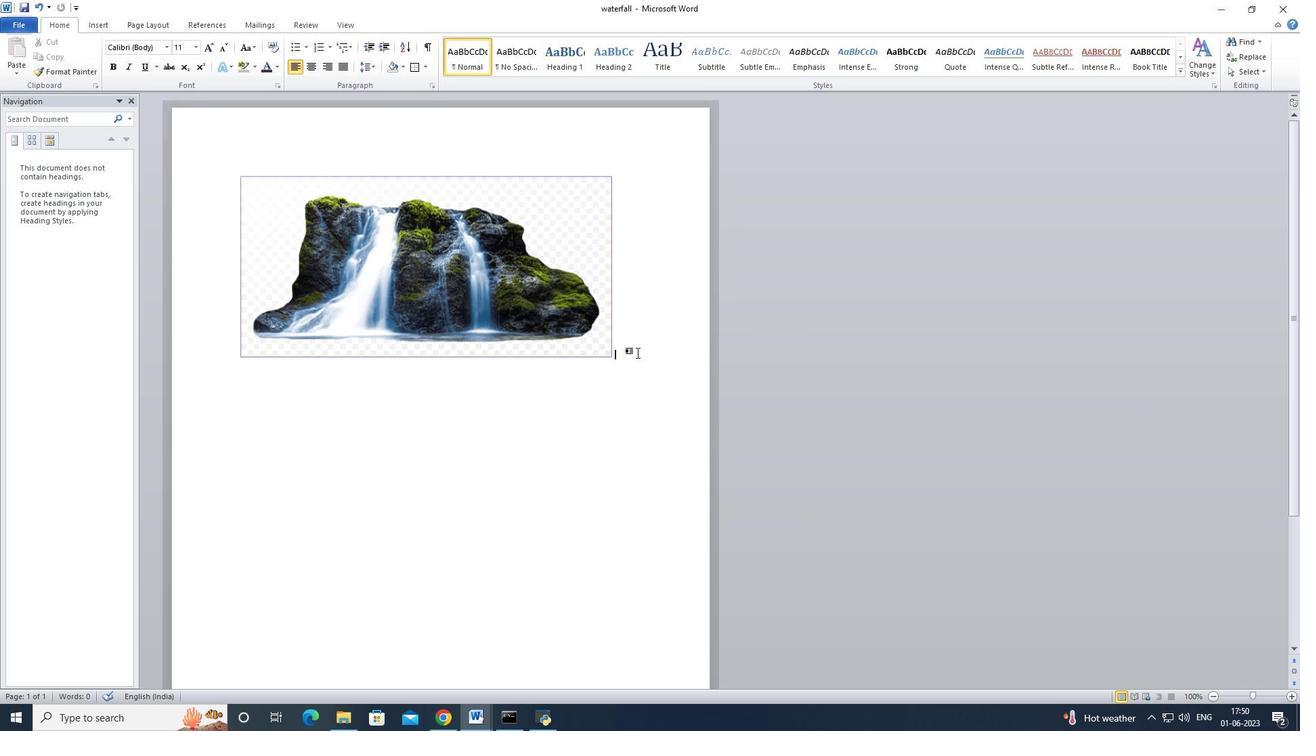 
Action: Key pressed ctrl+S
Screenshot: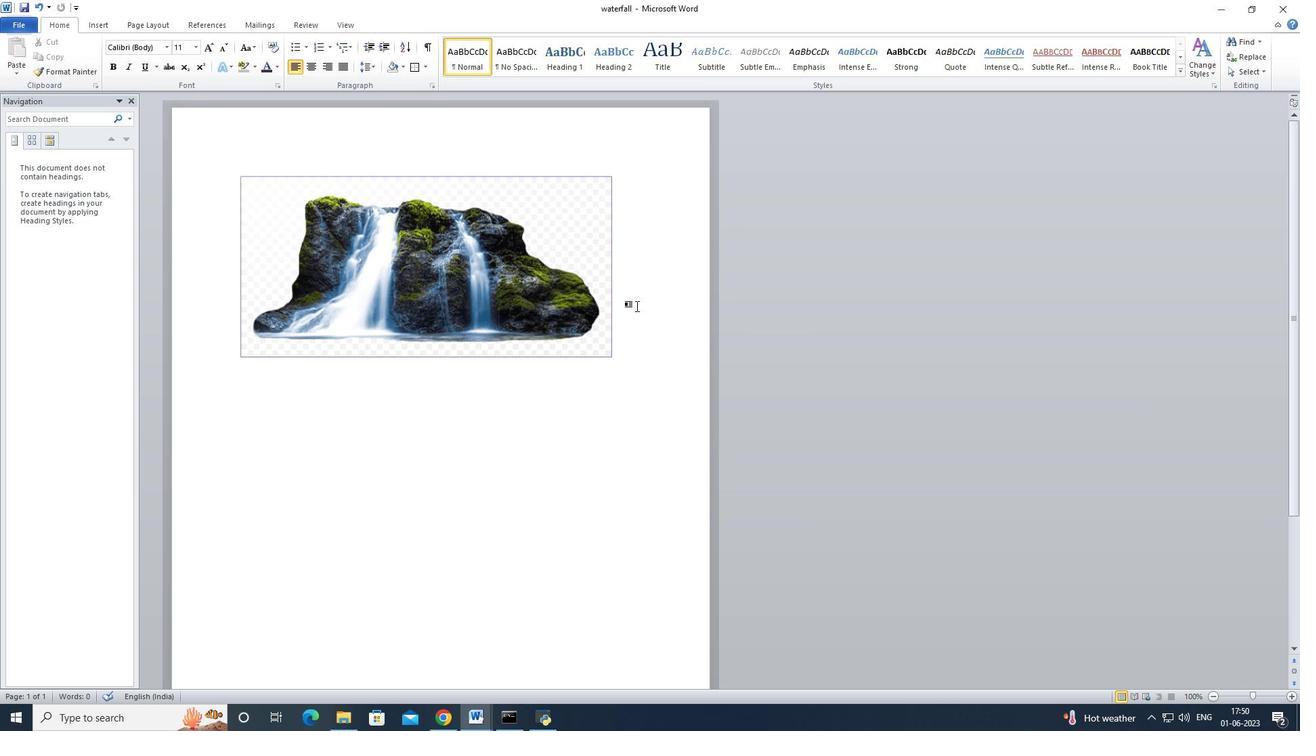 
